 Task: Find connections with filter location Nuevitas with filter topic #healthy with filter profile language French with filter current company John Deere with filter school OP Jindal University with filter industry Engines and Power Transmission Equipment Manufacturing with filter service category SupportTechnical Writing with filter keywords title Program Manager
Action: Mouse moved to (573, 83)
Screenshot: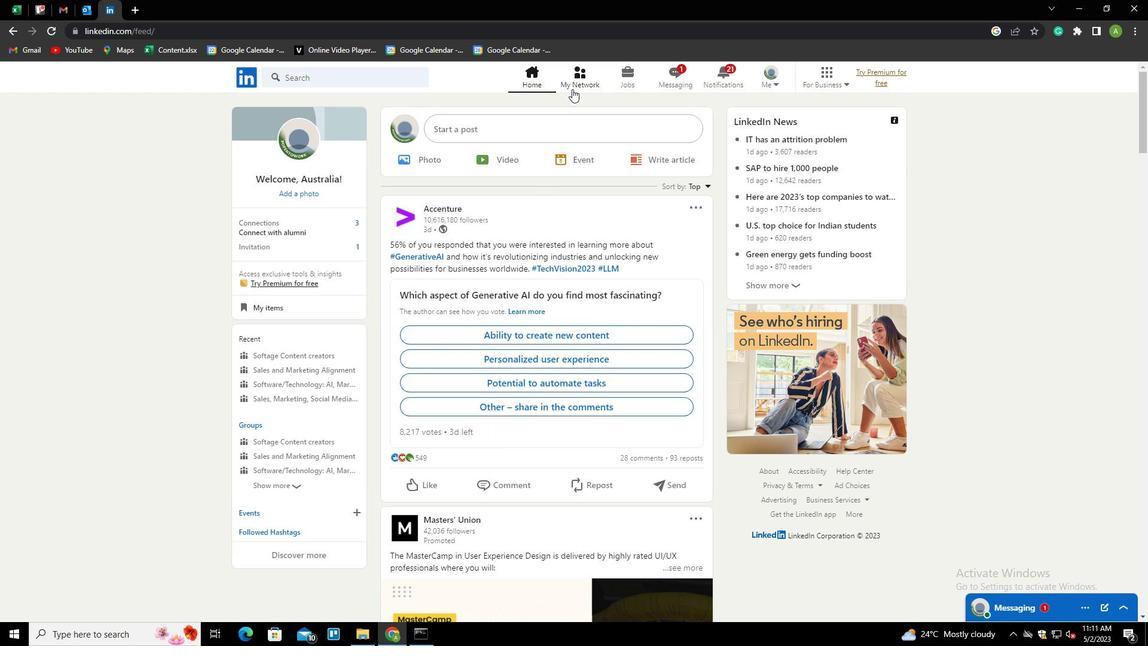 
Action: Mouse pressed left at (573, 83)
Screenshot: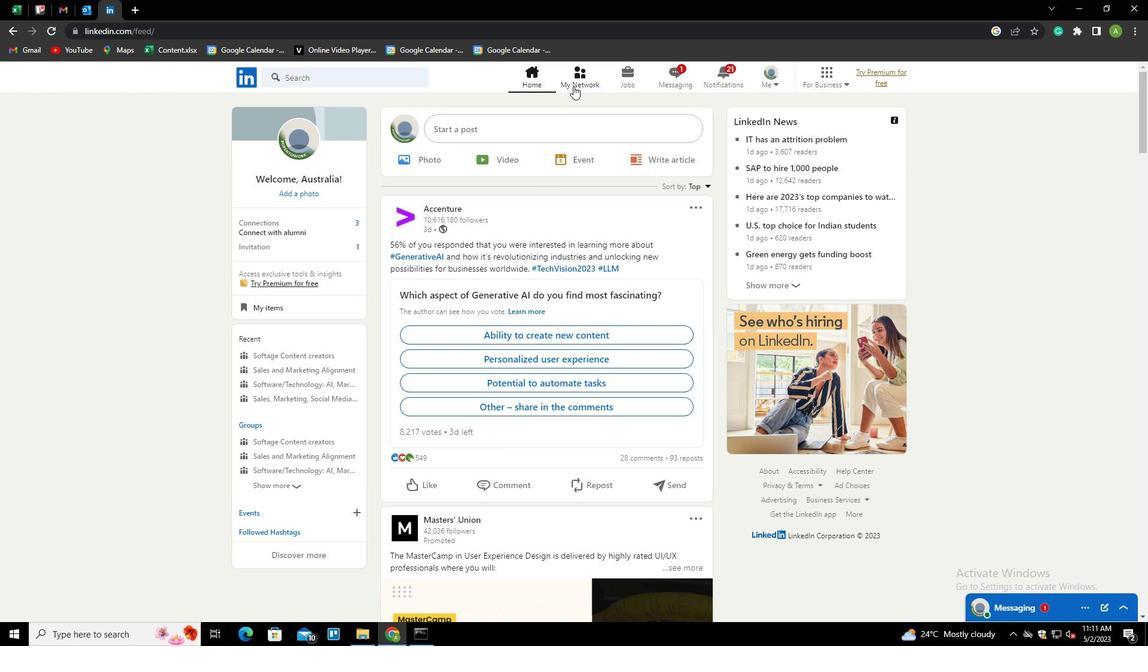 
Action: Mouse moved to (329, 139)
Screenshot: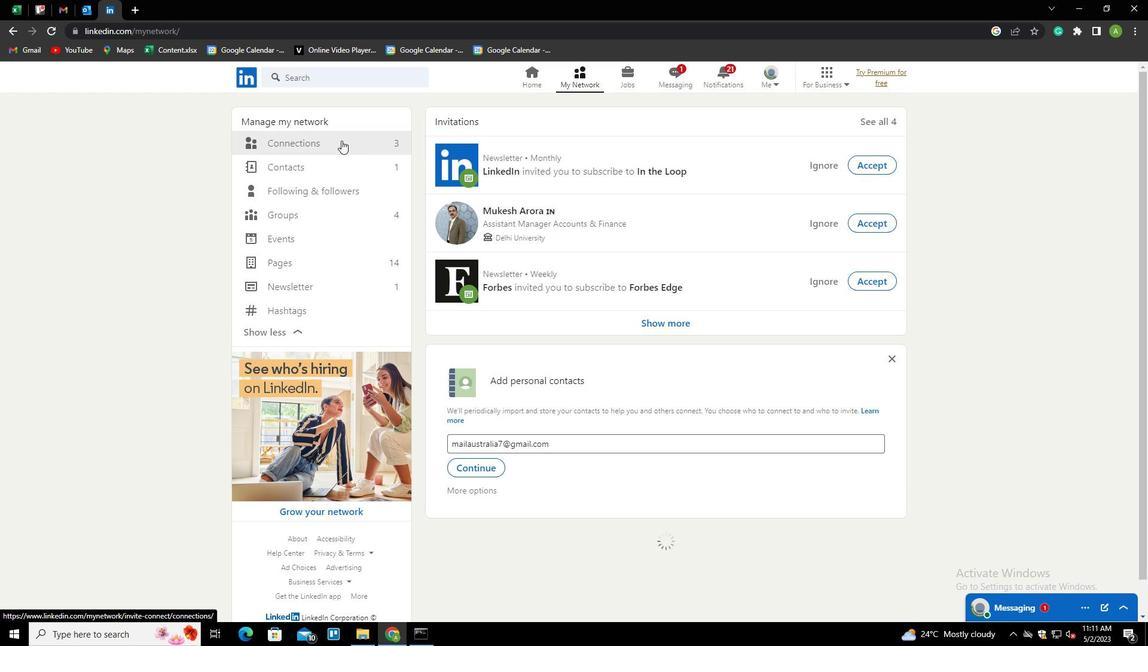 
Action: Mouse pressed left at (329, 139)
Screenshot: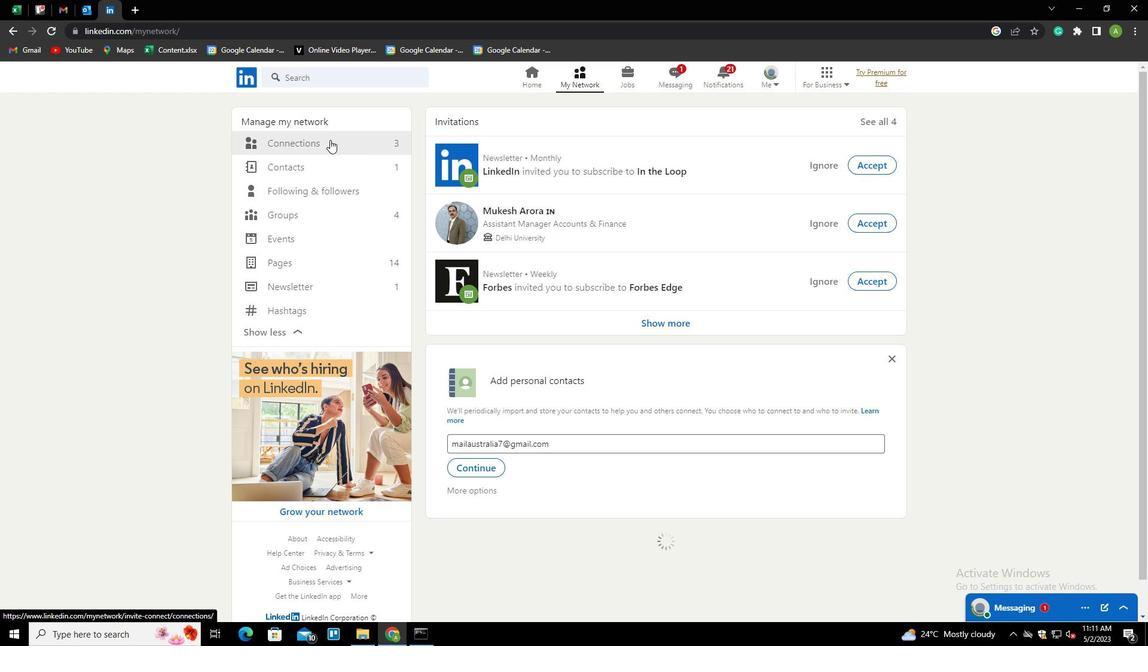 
Action: Mouse moved to (661, 141)
Screenshot: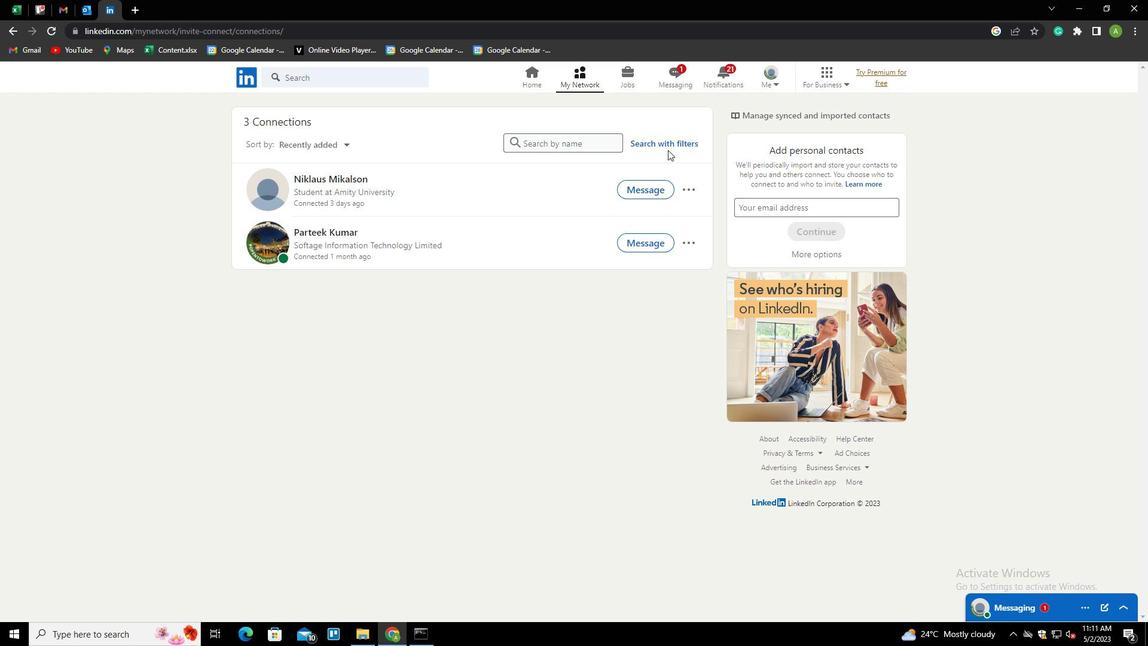 
Action: Mouse pressed left at (661, 141)
Screenshot: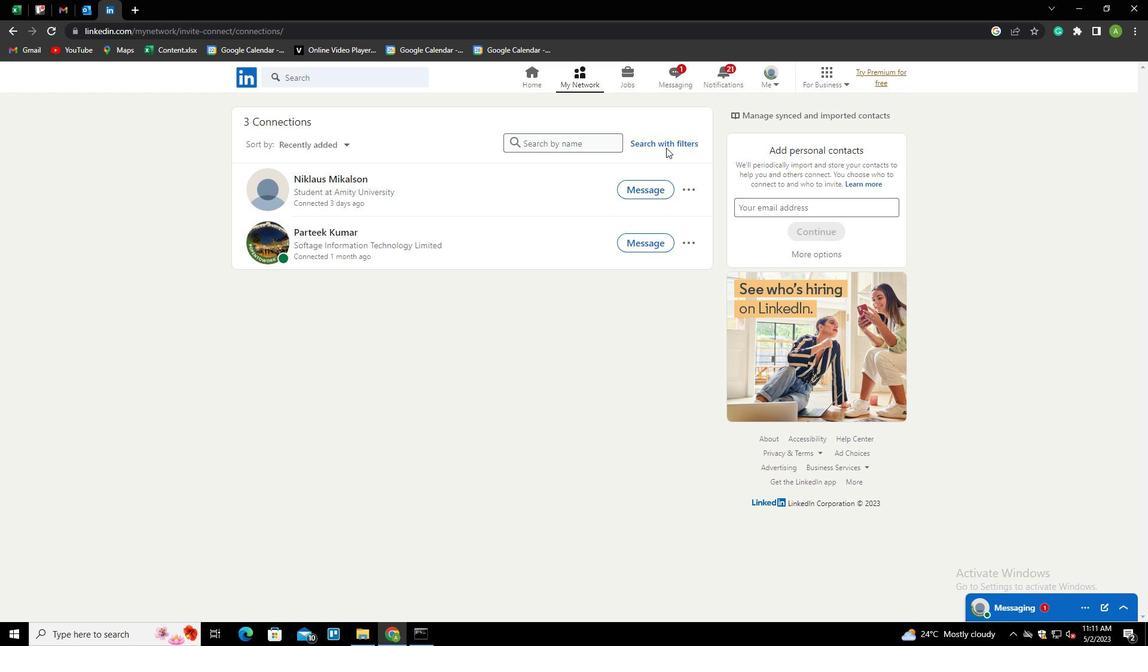 
Action: Mouse moved to (609, 108)
Screenshot: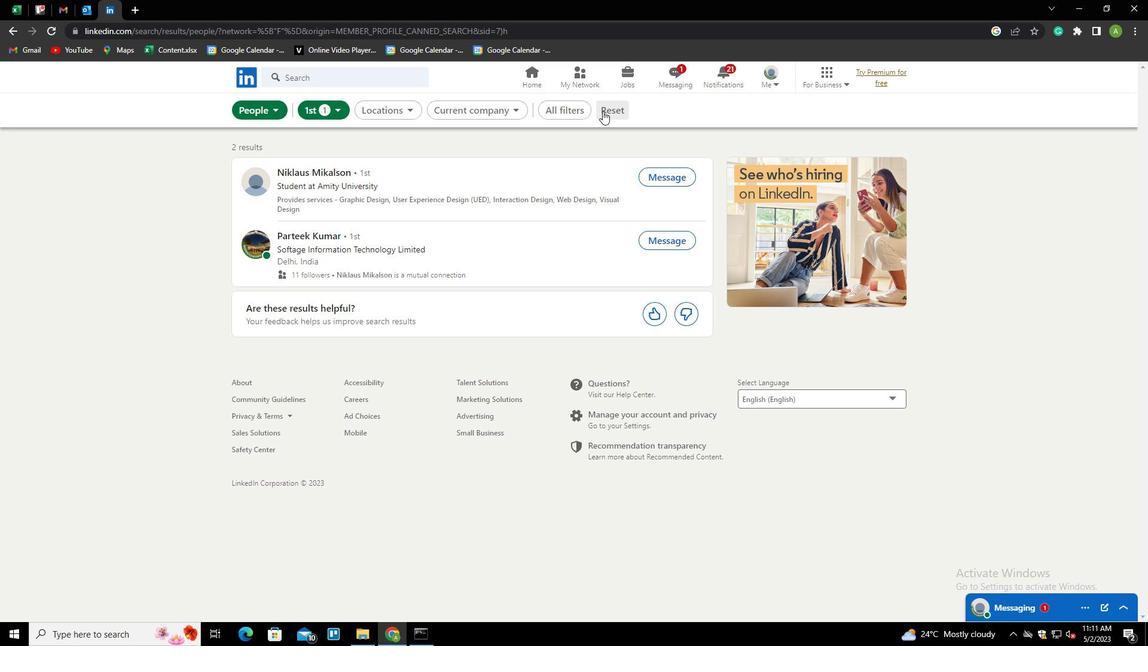 
Action: Mouse pressed left at (609, 108)
Screenshot: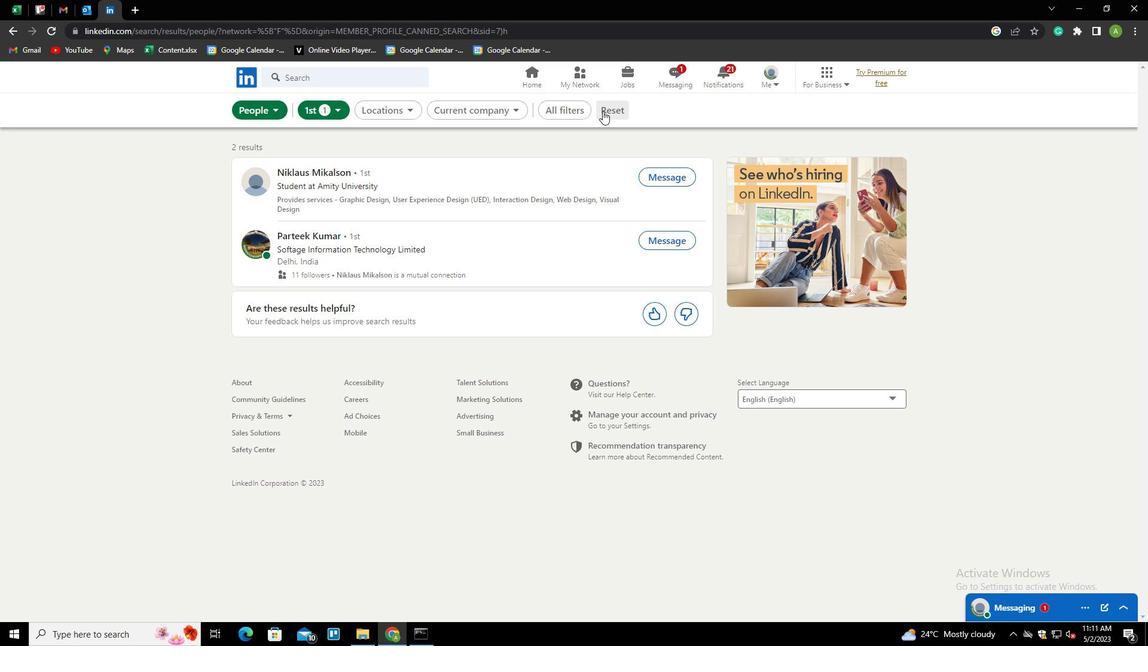 
Action: Mouse moved to (594, 113)
Screenshot: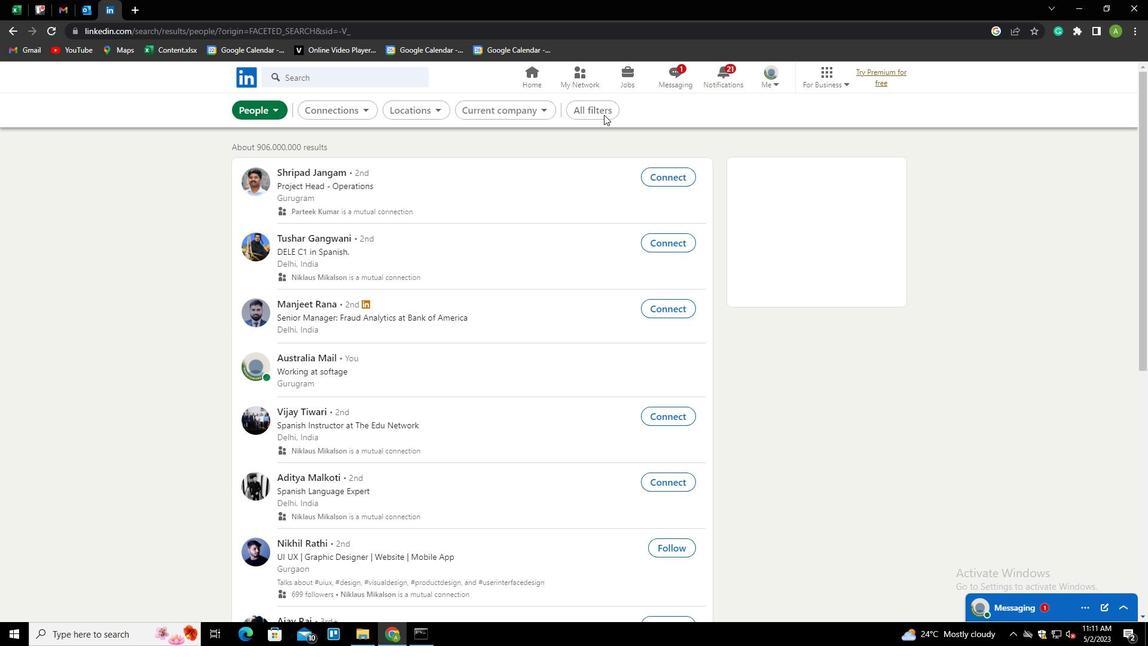 
Action: Mouse pressed left at (594, 113)
Screenshot: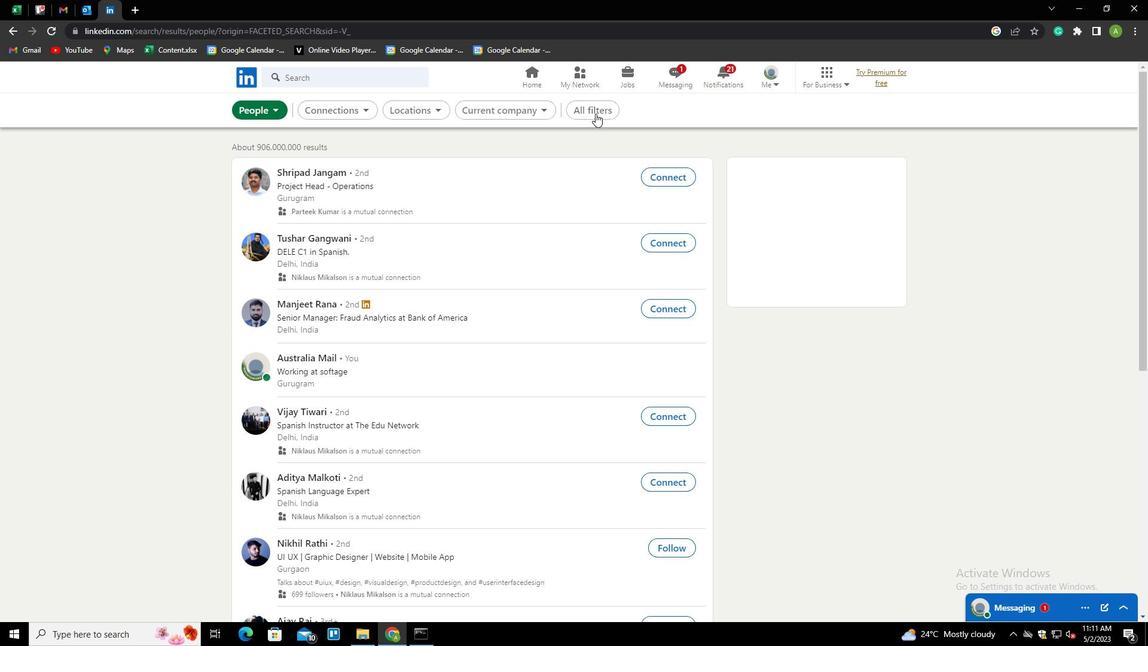 
Action: Mouse moved to (884, 343)
Screenshot: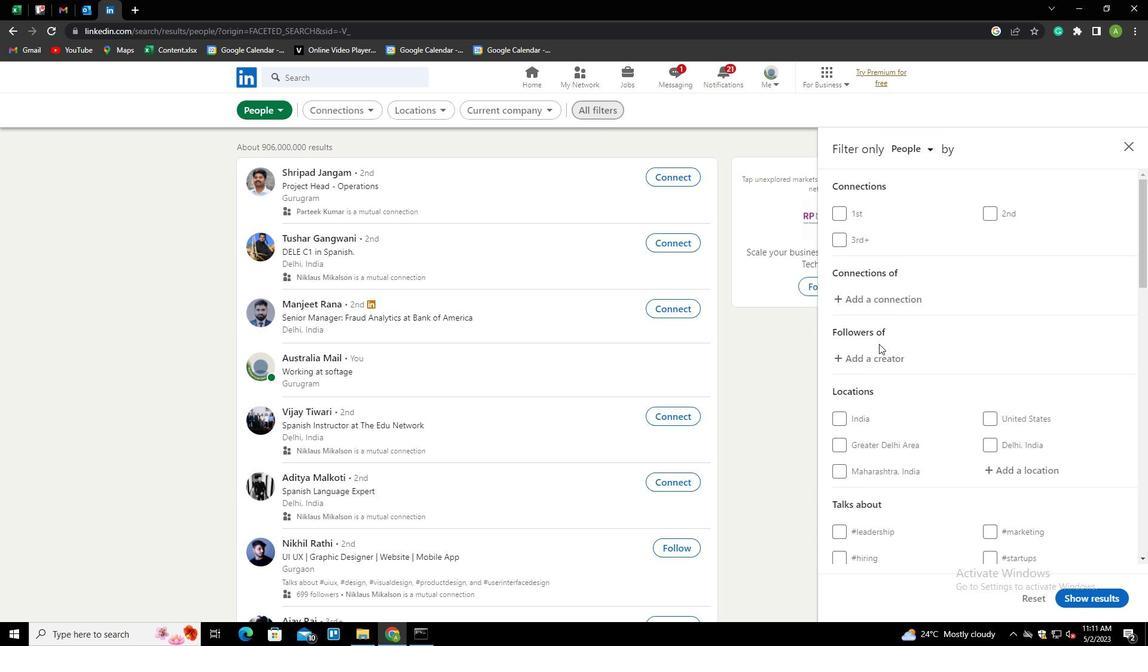 
Action: Mouse scrolled (884, 343) with delta (0, 0)
Screenshot: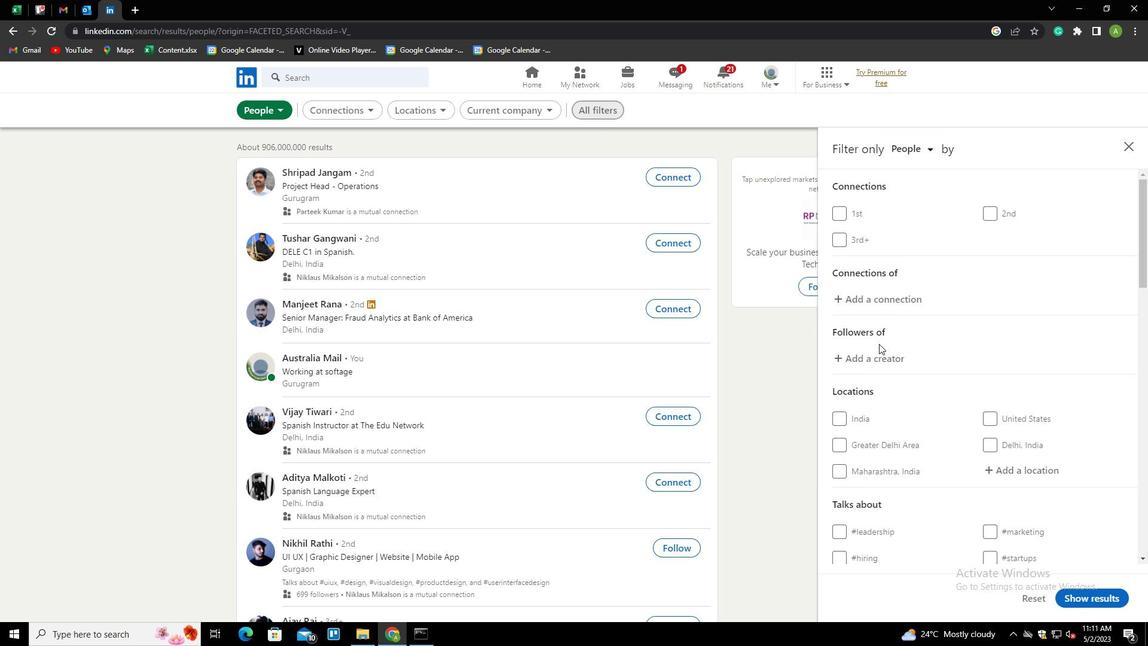 
Action: Mouse scrolled (884, 343) with delta (0, 0)
Screenshot: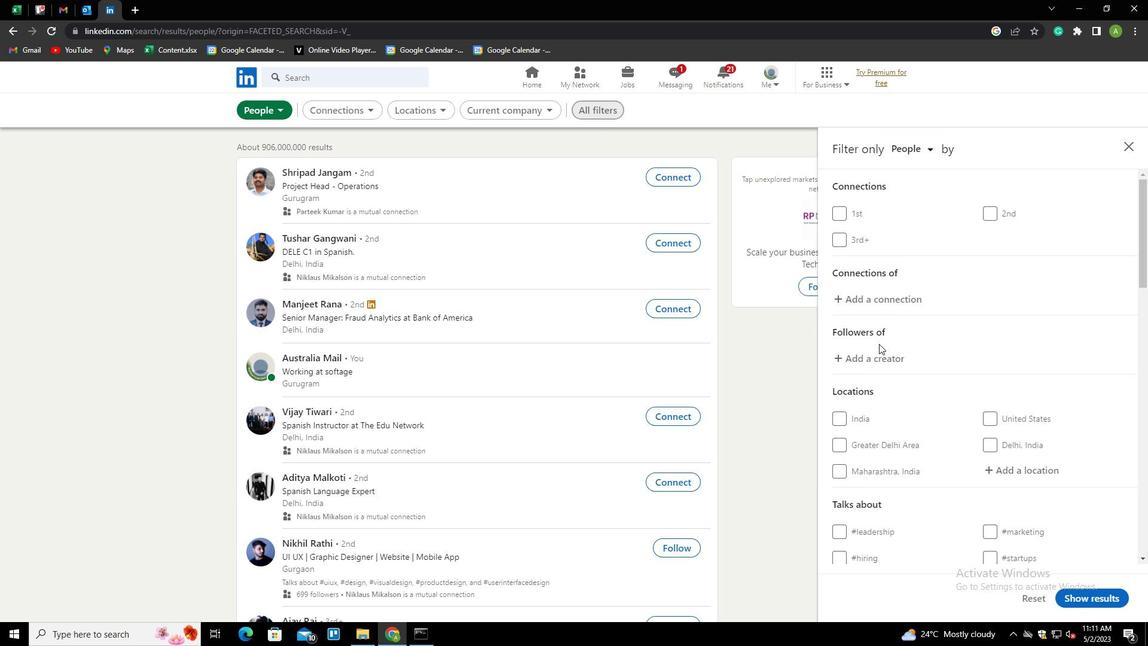 
Action: Mouse moved to (993, 351)
Screenshot: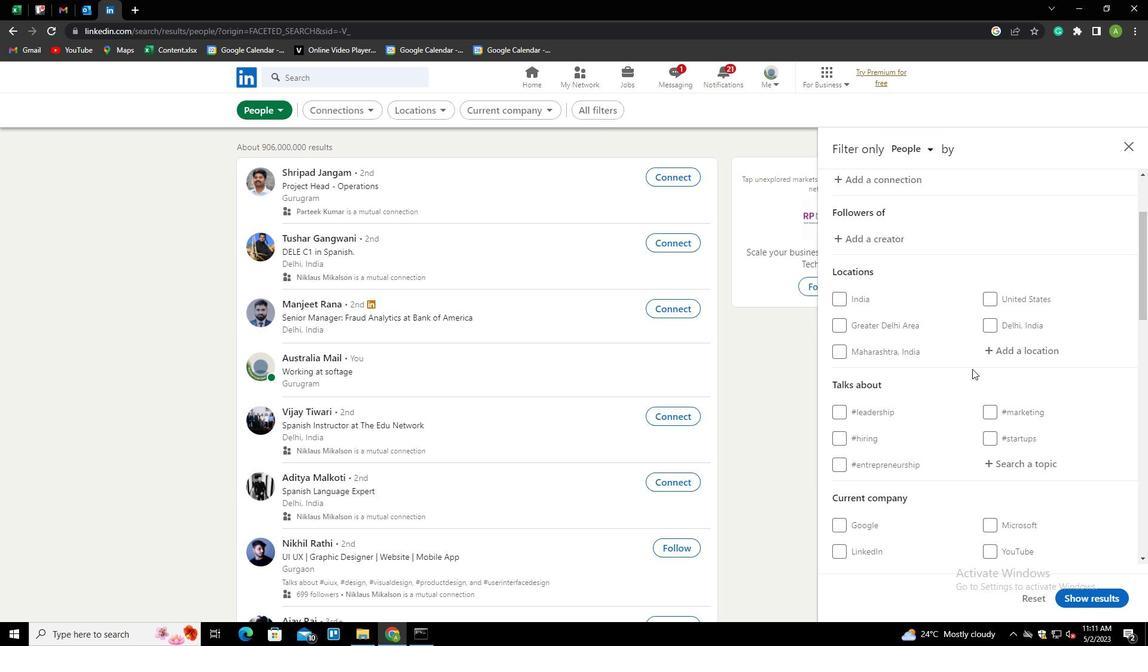 
Action: Mouse pressed left at (993, 351)
Screenshot: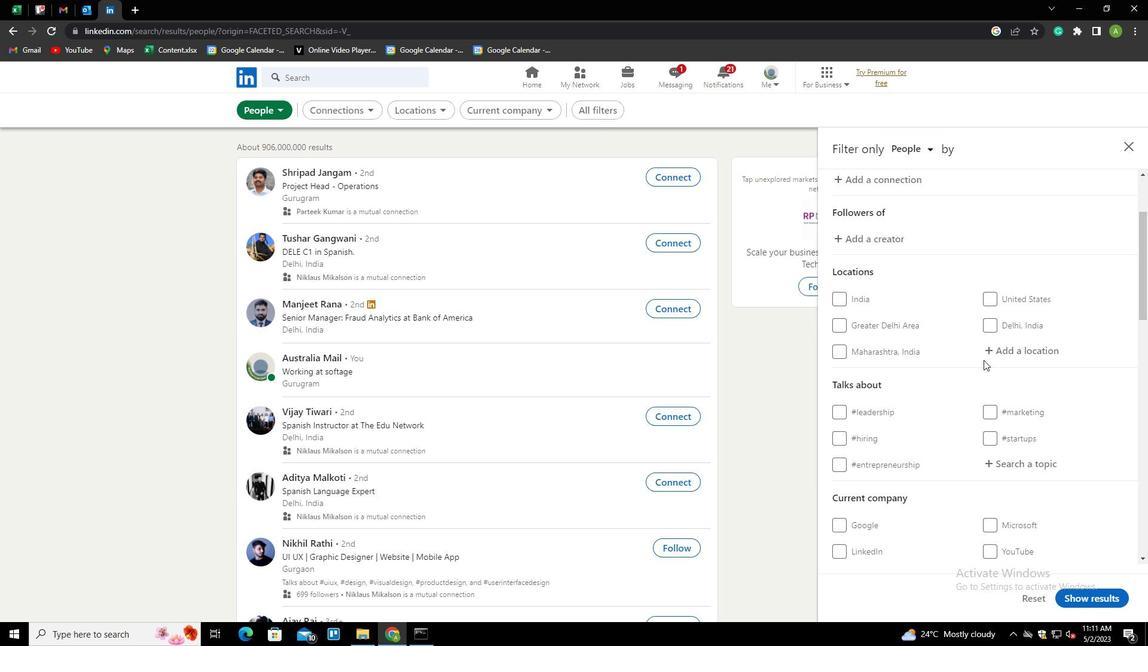 
Action: Mouse moved to (1012, 350)
Screenshot: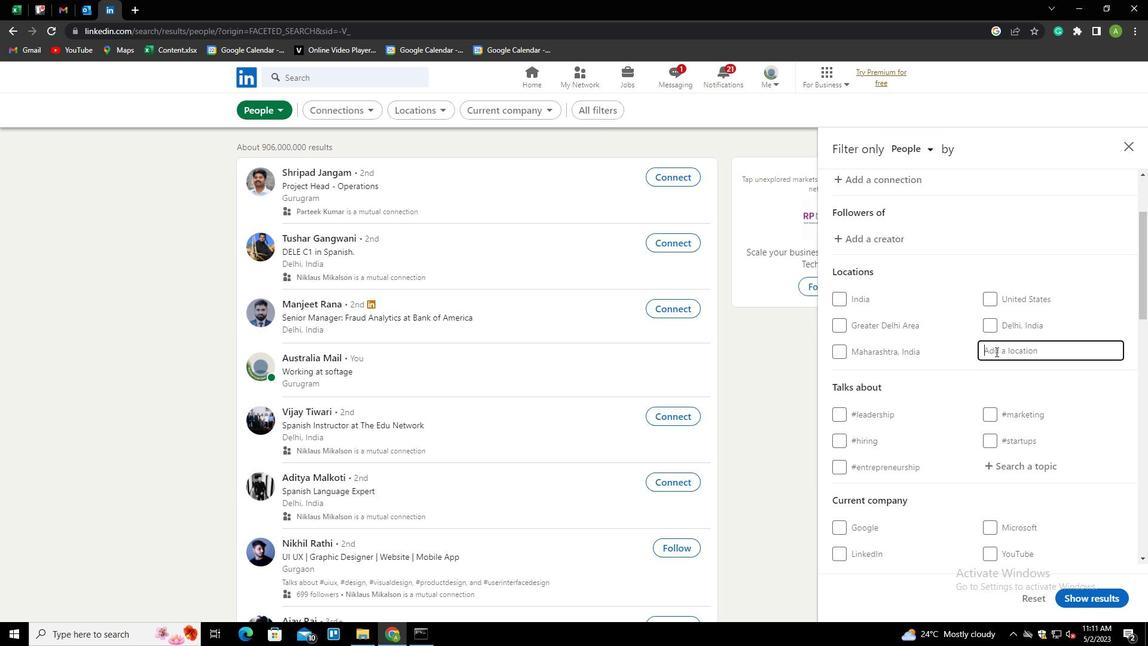 
Action: Mouse pressed left at (1012, 350)
Screenshot: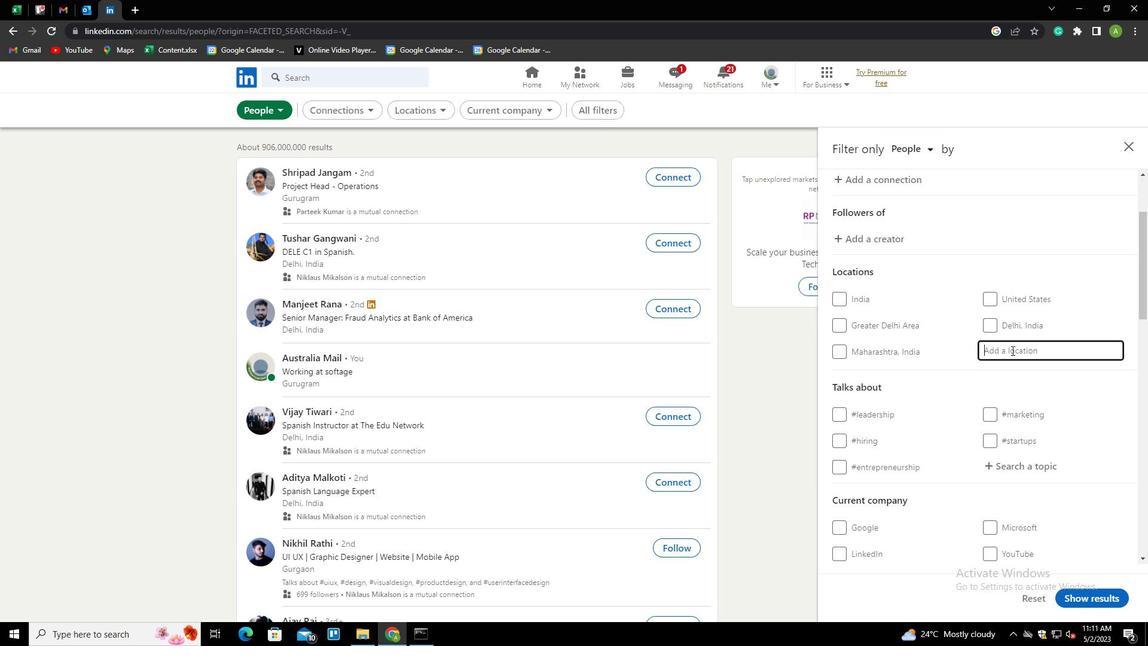 
Action: Key pressed <Key.shift>NUEVITAS<Key.down><Key.enter>
Screenshot: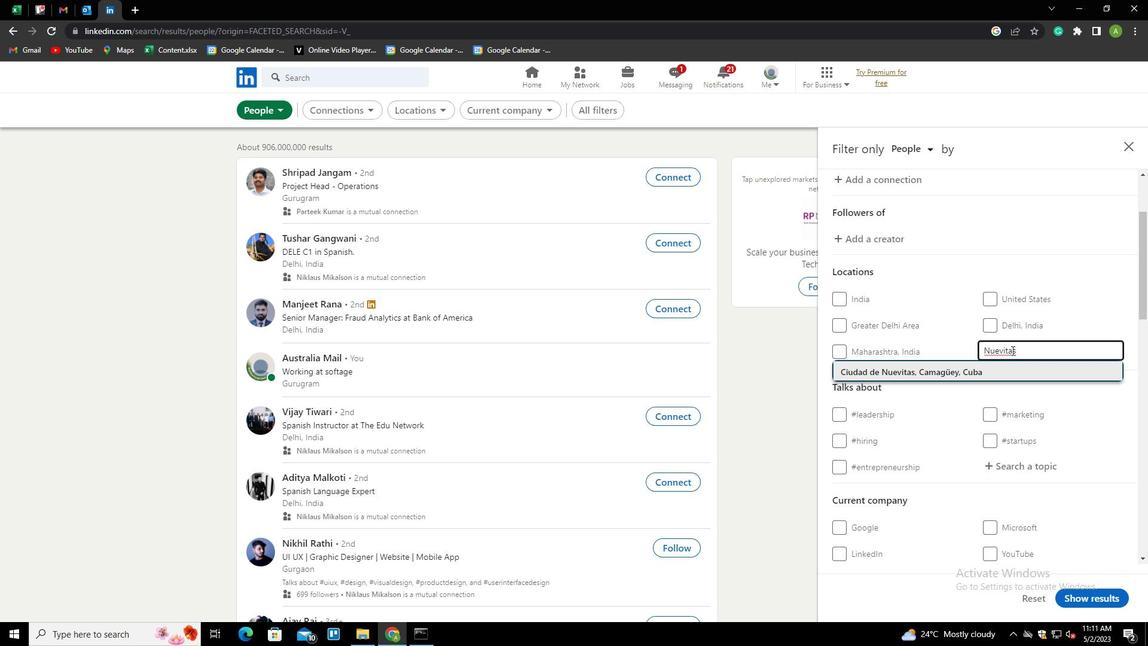 
Action: Mouse scrolled (1012, 349) with delta (0, 0)
Screenshot: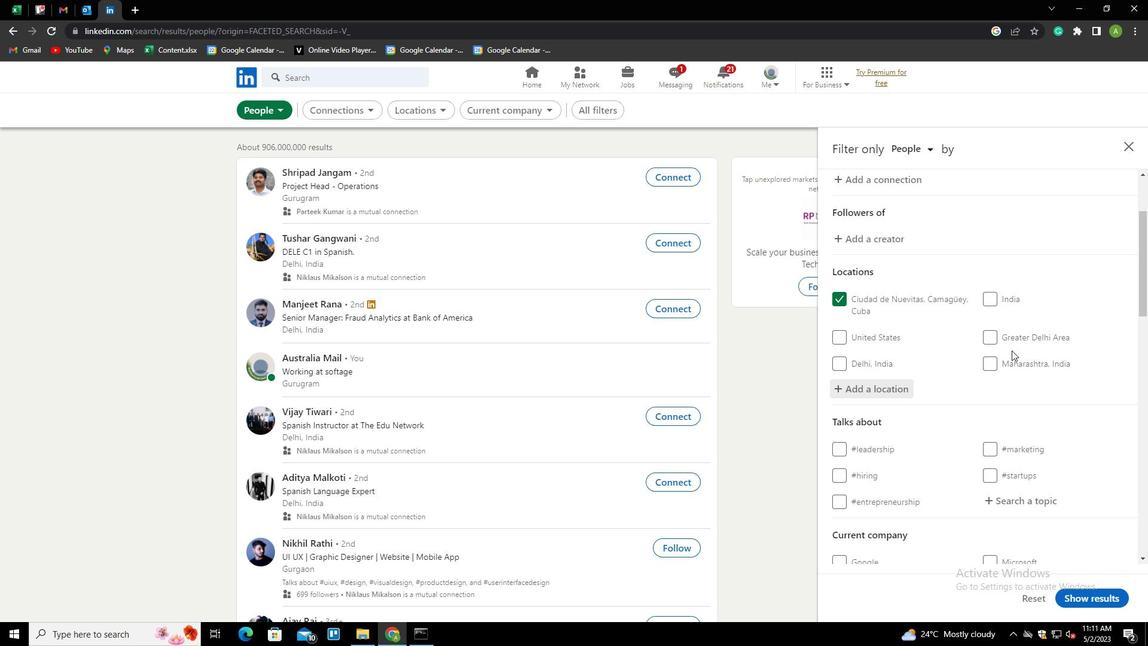 
Action: Mouse scrolled (1012, 349) with delta (0, 0)
Screenshot: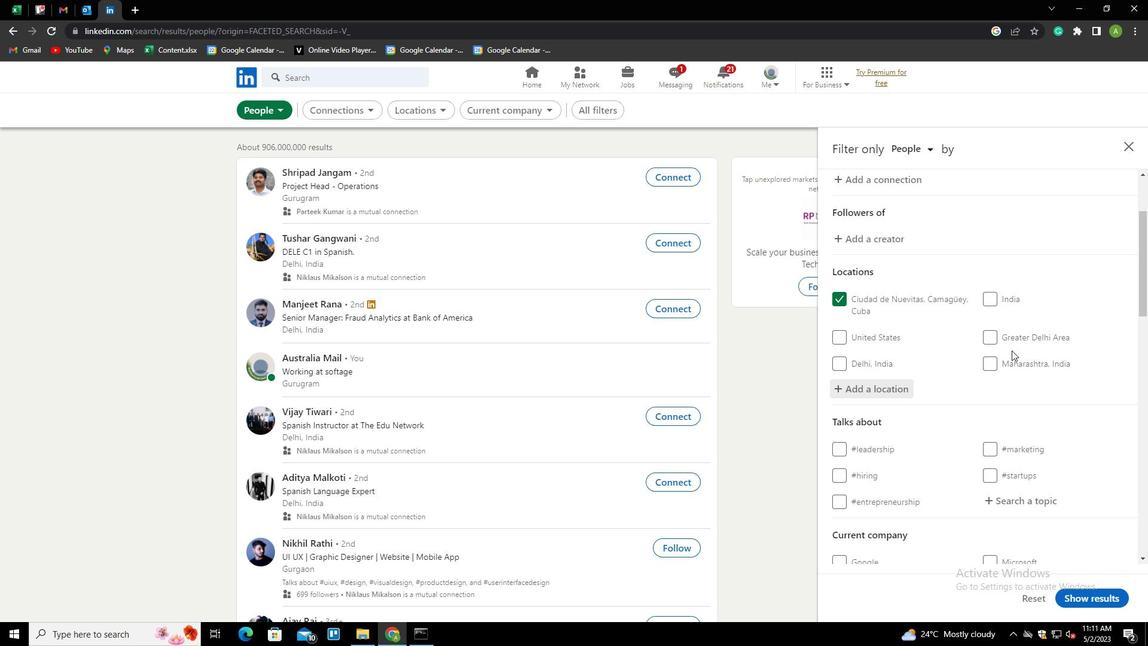 
Action: Mouse moved to (1007, 382)
Screenshot: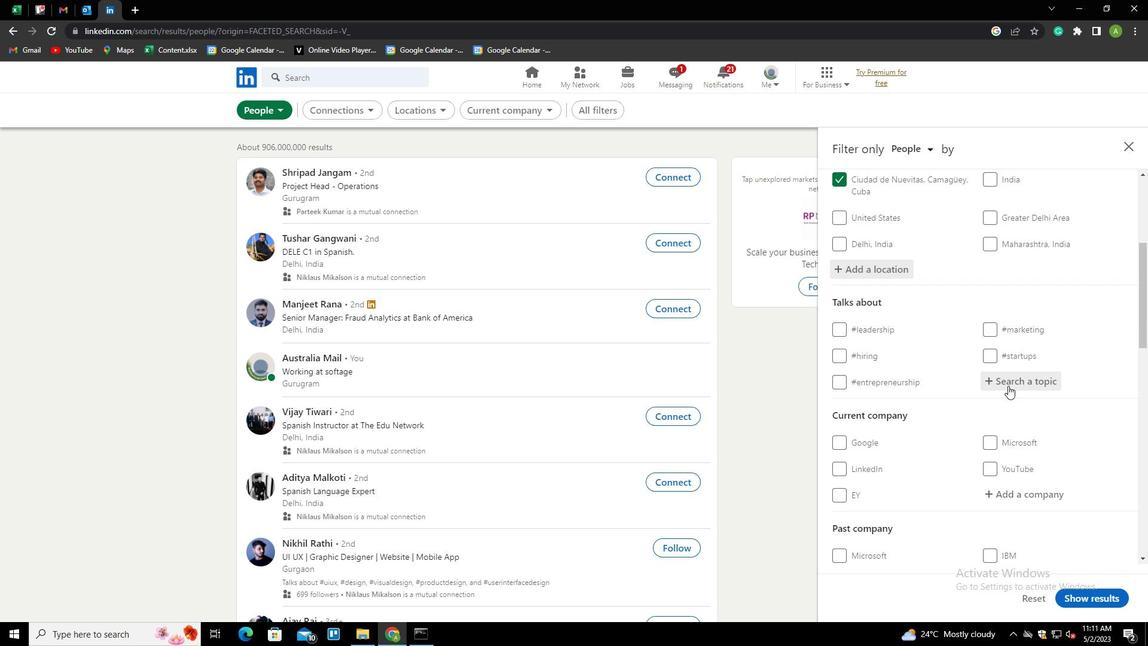 
Action: Mouse pressed left at (1007, 382)
Screenshot: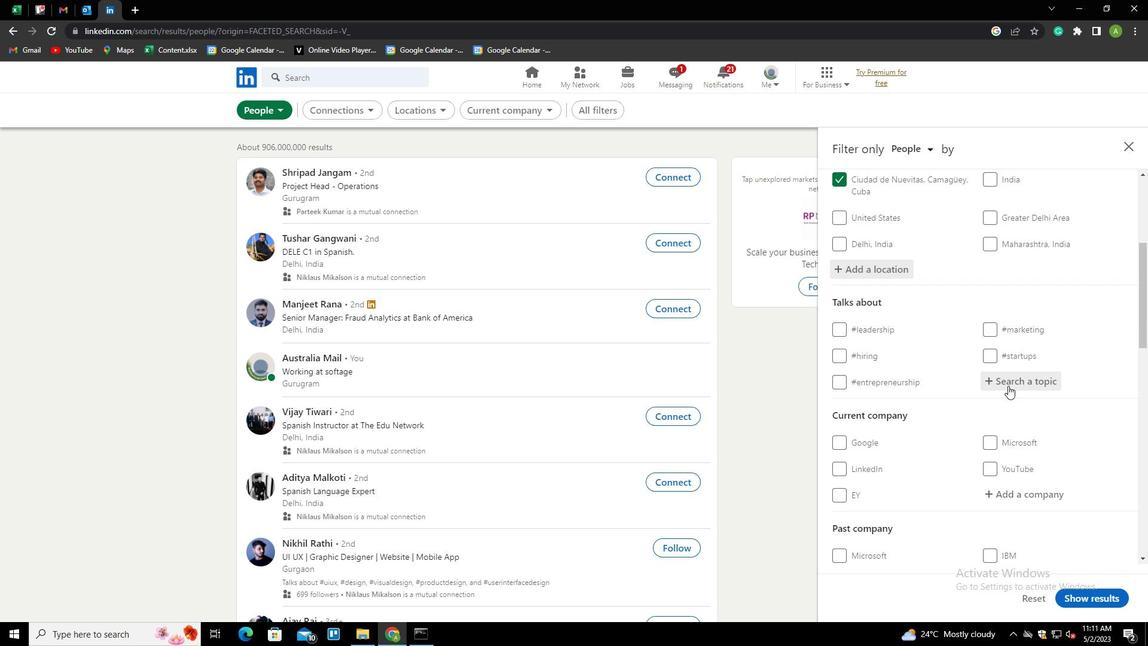 
Action: Mouse moved to (1007, 381)
Screenshot: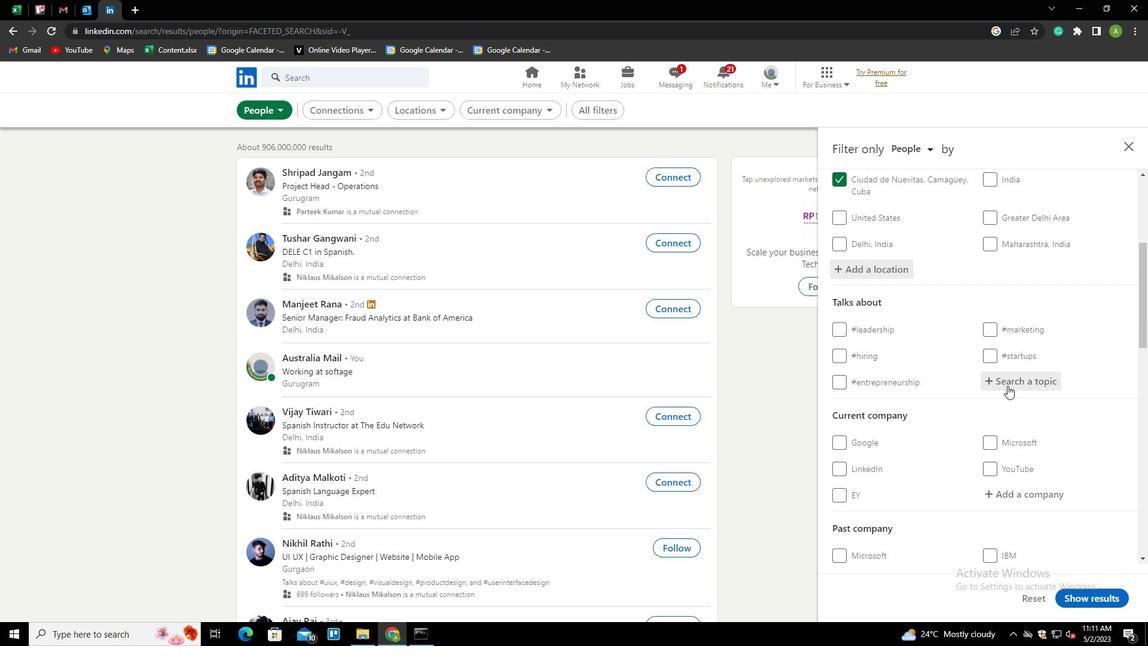 
Action: Key pressed HEALTHY<Key.down><Key.down><Key.down><Key.enter>
Screenshot: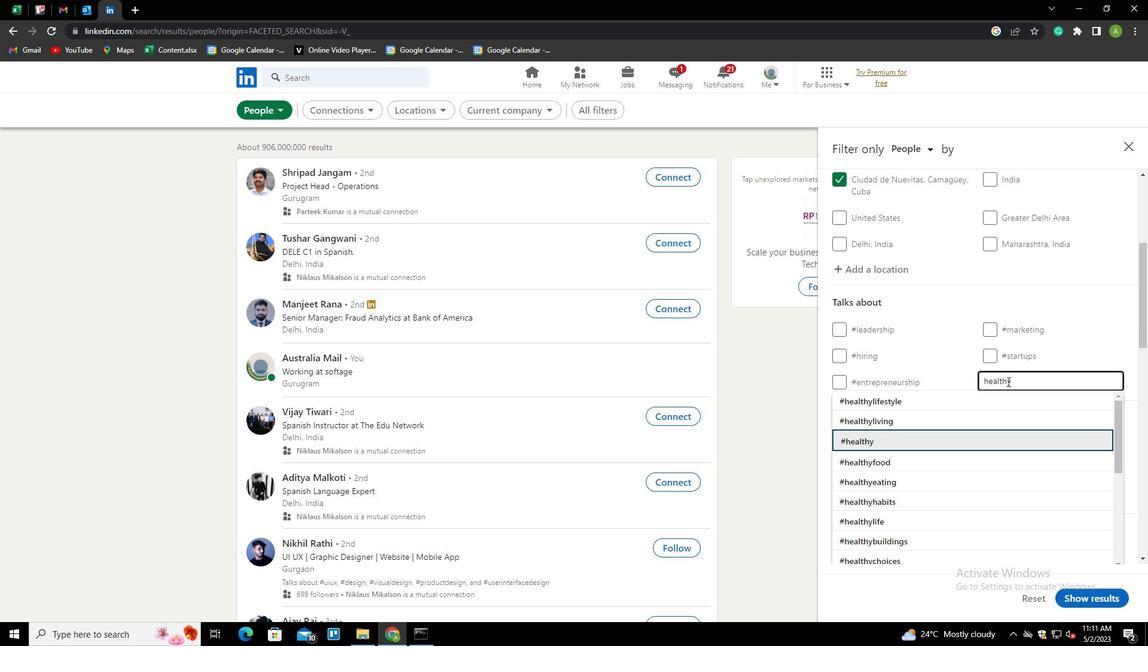 
Action: Mouse scrolled (1007, 381) with delta (0, 0)
Screenshot: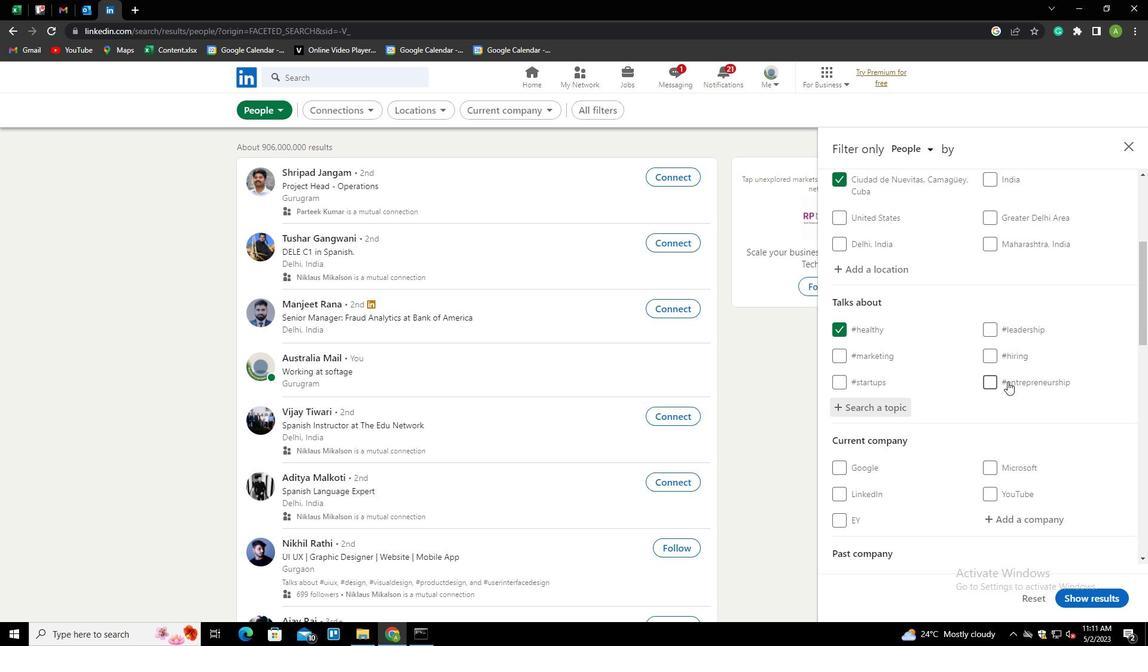 
Action: Mouse scrolled (1007, 381) with delta (0, 0)
Screenshot: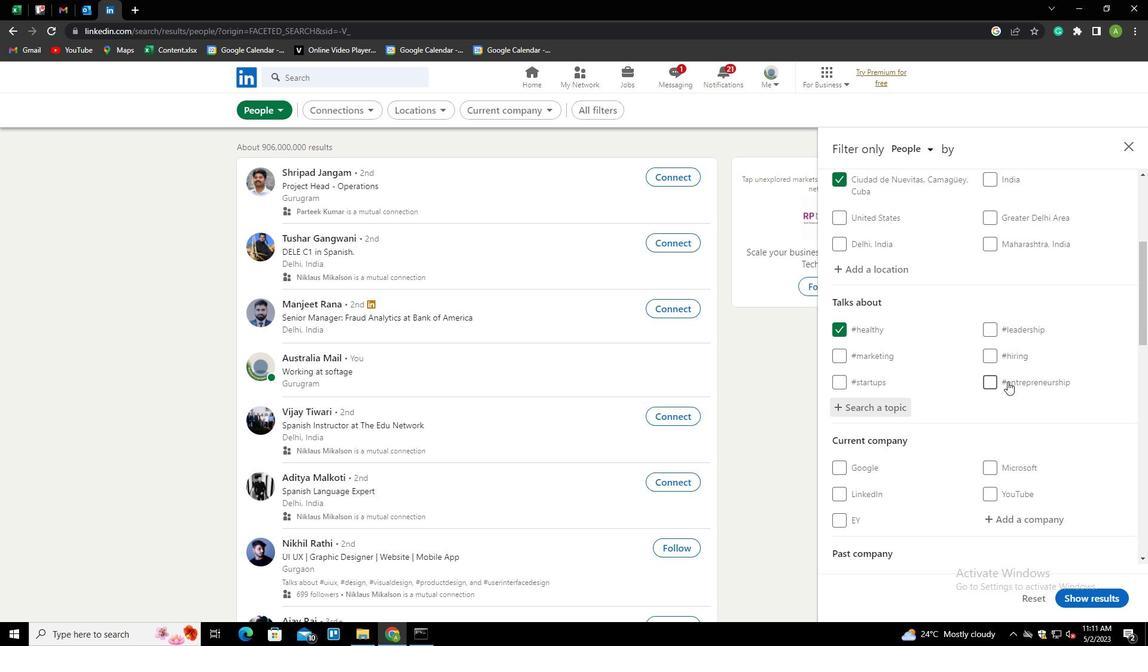 
Action: Mouse scrolled (1007, 381) with delta (0, 0)
Screenshot: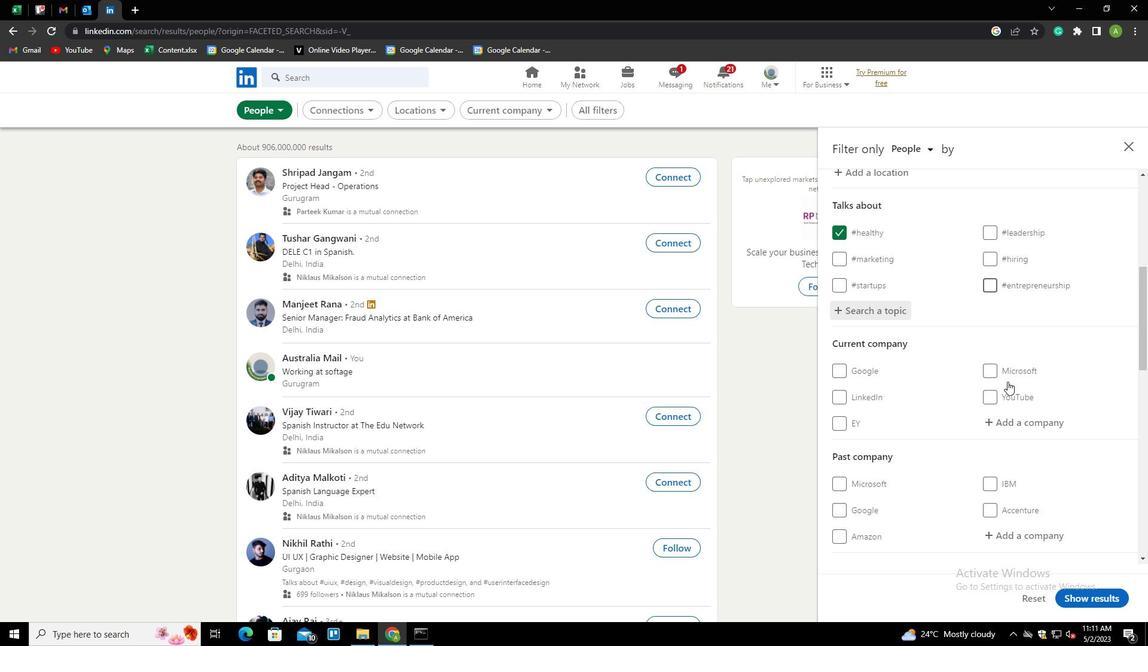 
Action: Mouse scrolled (1007, 381) with delta (0, 0)
Screenshot: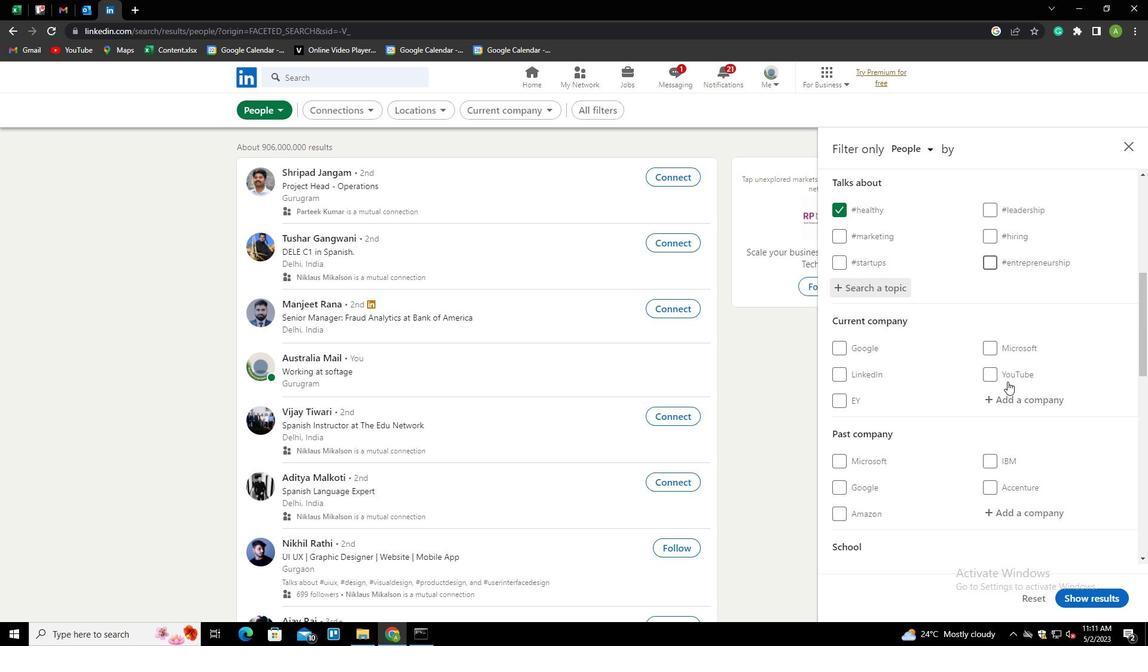 
Action: Mouse scrolled (1007, 381) with delta (0, 0)
Screenshot: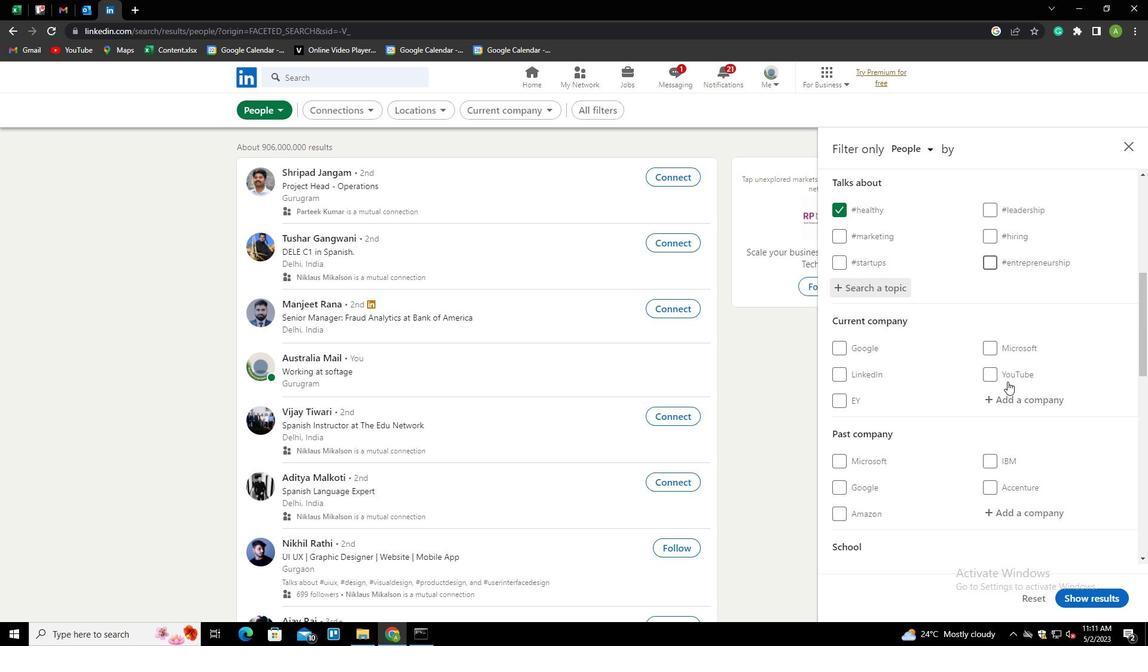 
Action: Mouse scrolled (1007, 381) with delta (0, 0)
Screenshot: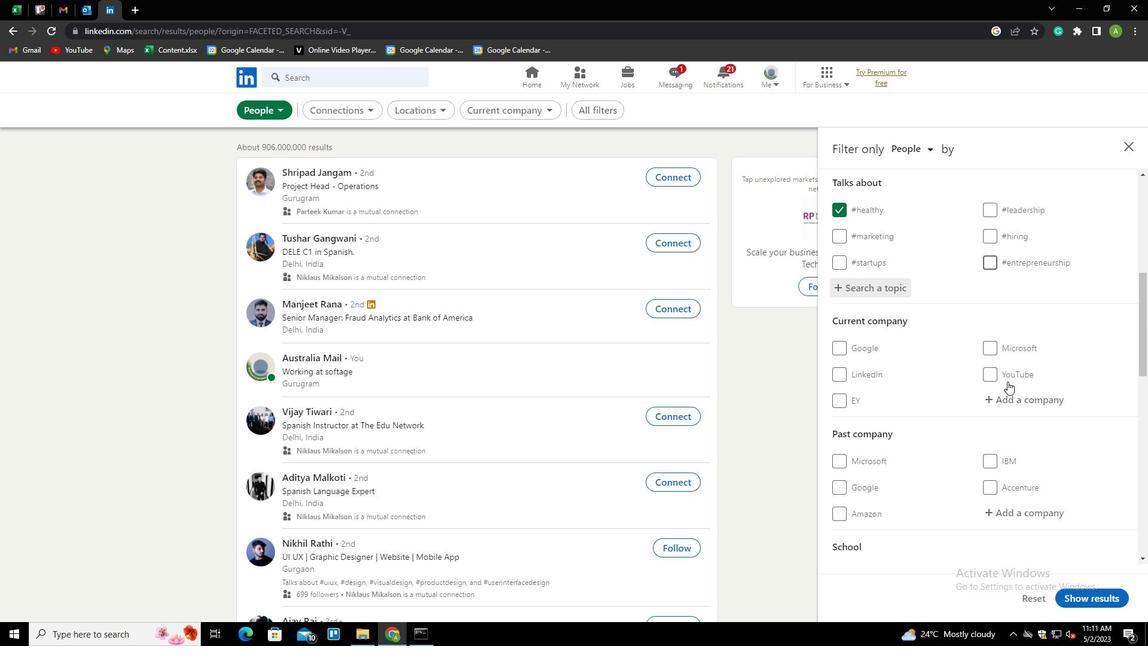 
Action: Mouse scrolled (1007, 381) with delta (0, 0)
Screenshot: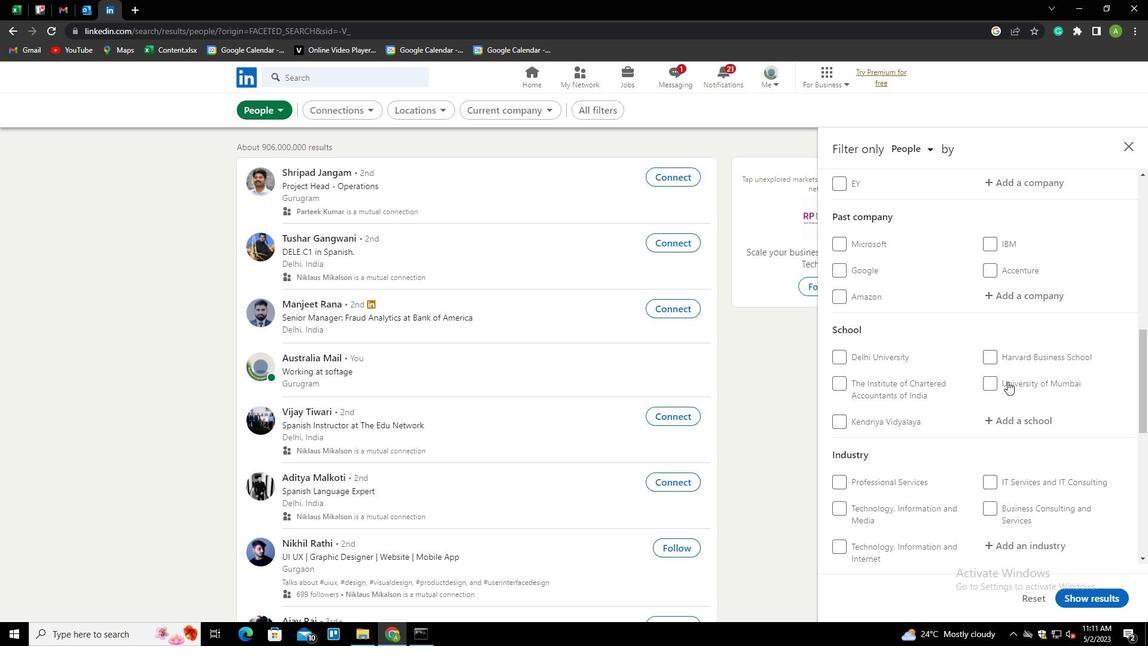 
Action: Mouse scrolled (1007, 381) with delta (0, 0)
Screenshot: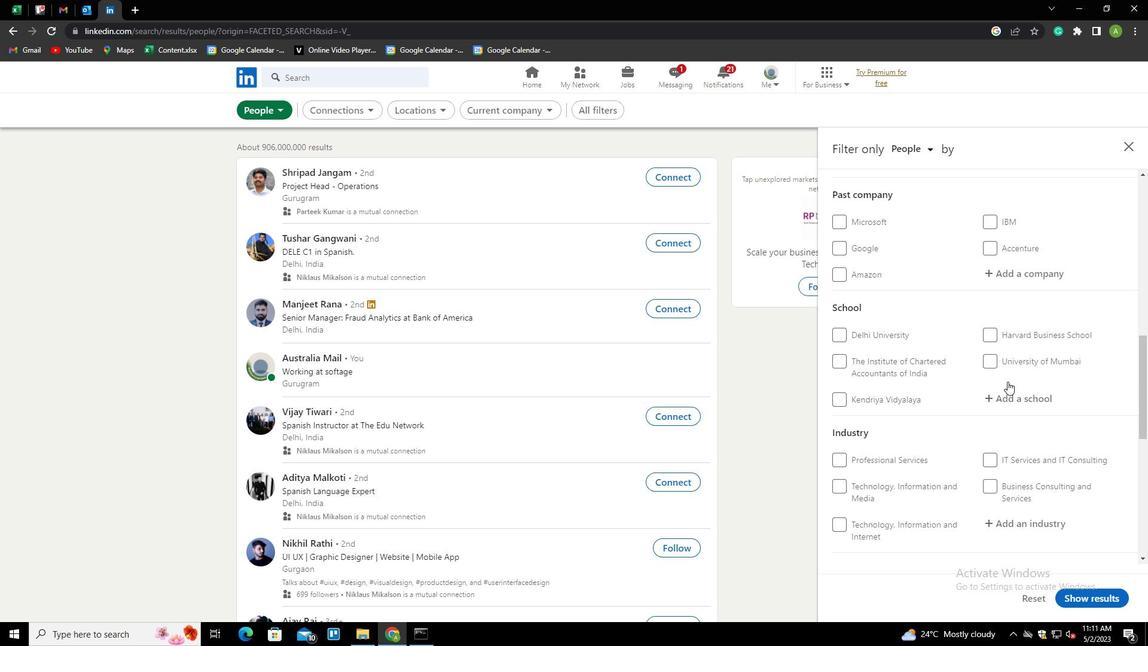 
Action: Mouse scrolled (1007, 381) with delta (0, 0)
Screenshot: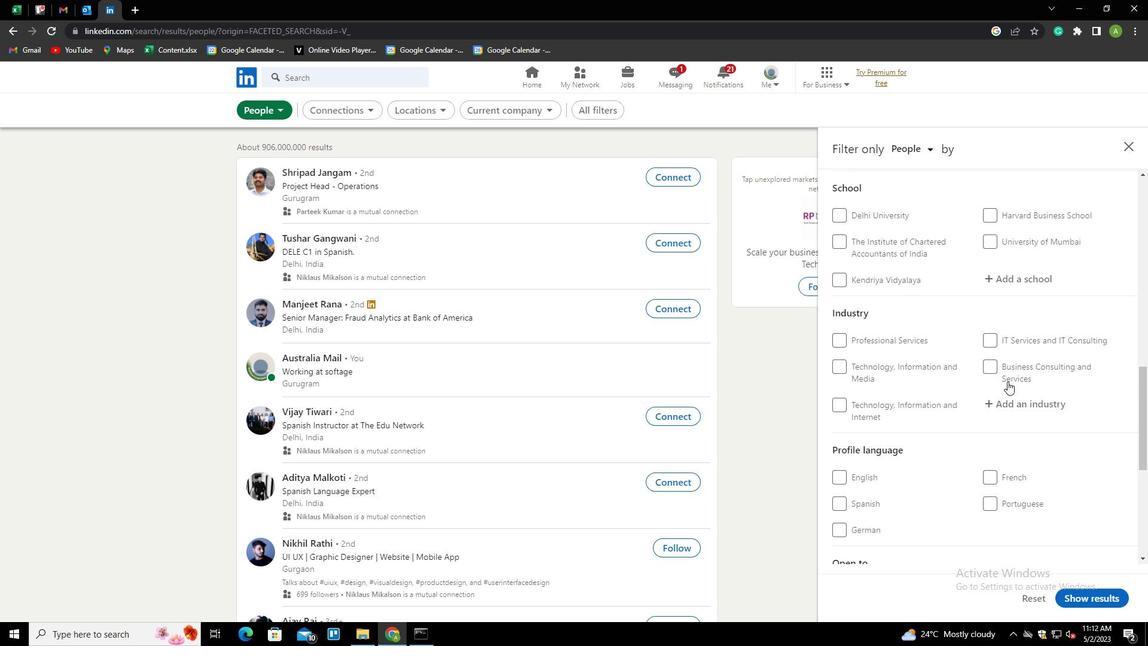 
Action: Mouse moved to (994, 418)
Screenshot: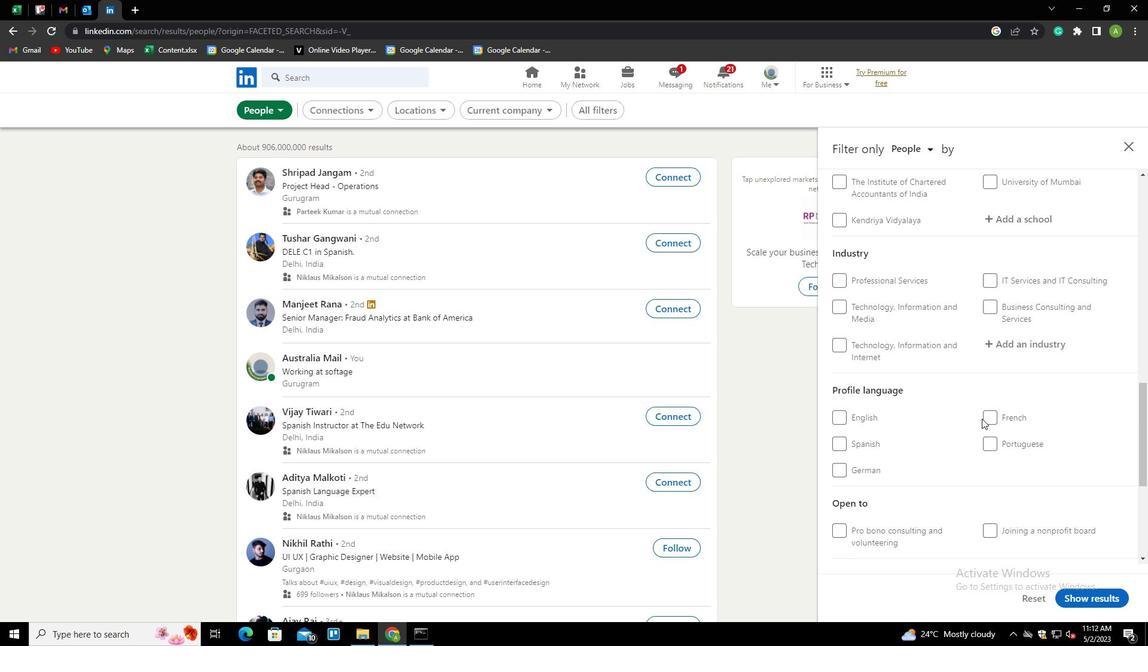 
Action: Mouse pressed left at (994, 418)
Screenshot: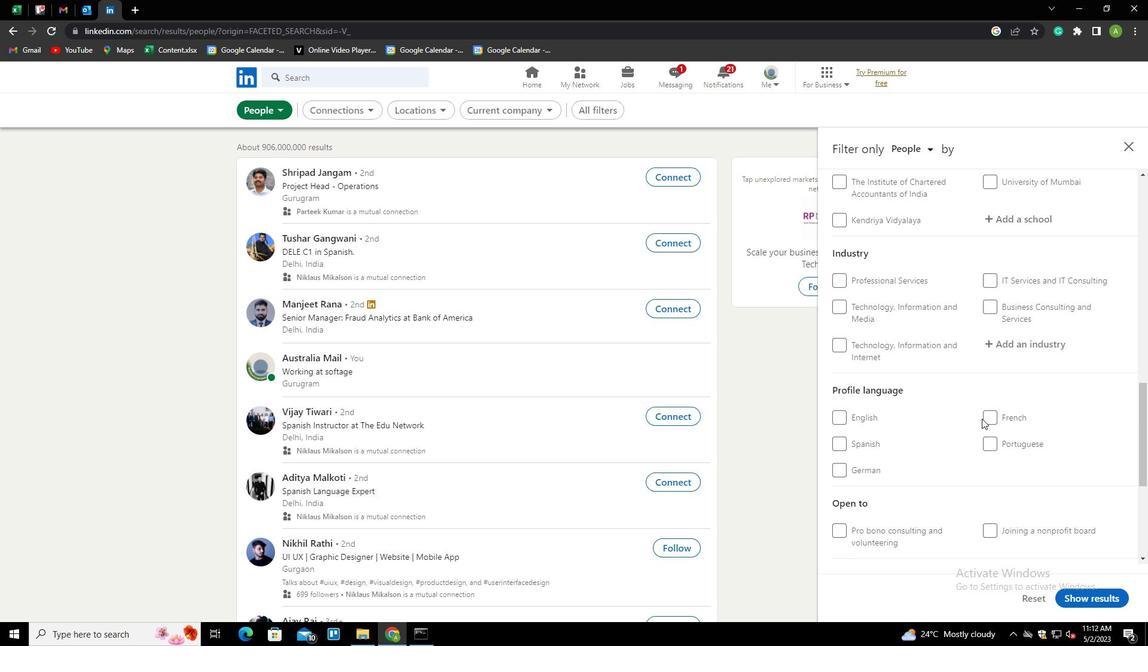 
Action: Mouse moved to (1070, 403)
Screenshot: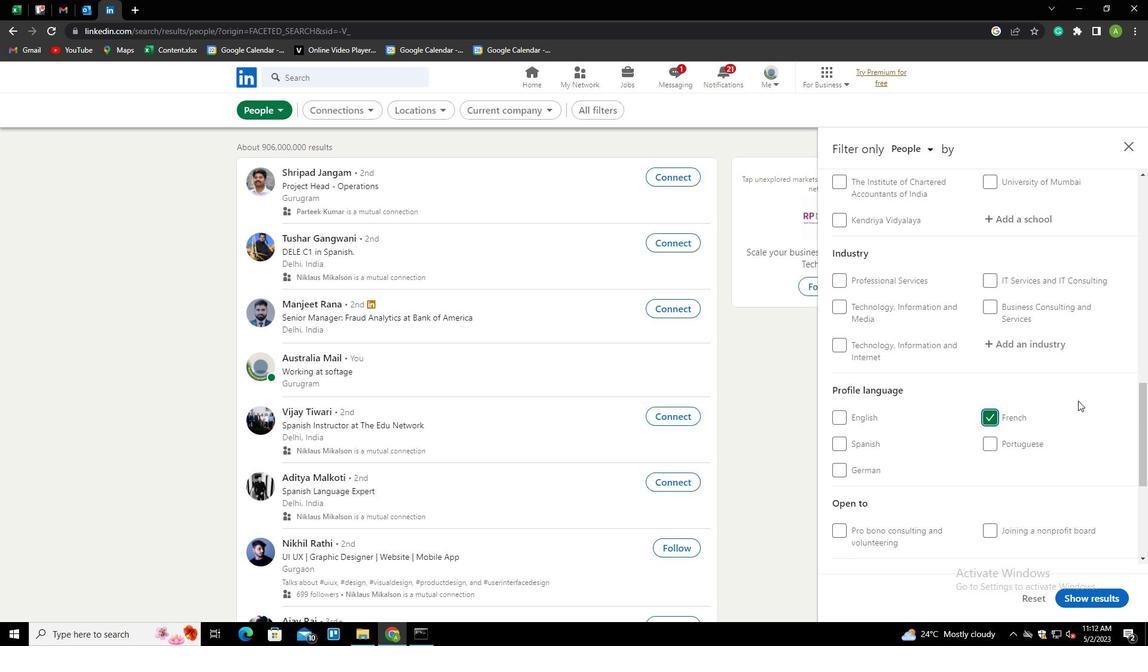 
Action: Mouse scrolled (1070, 403) with delta (0, 0)
Screenshot: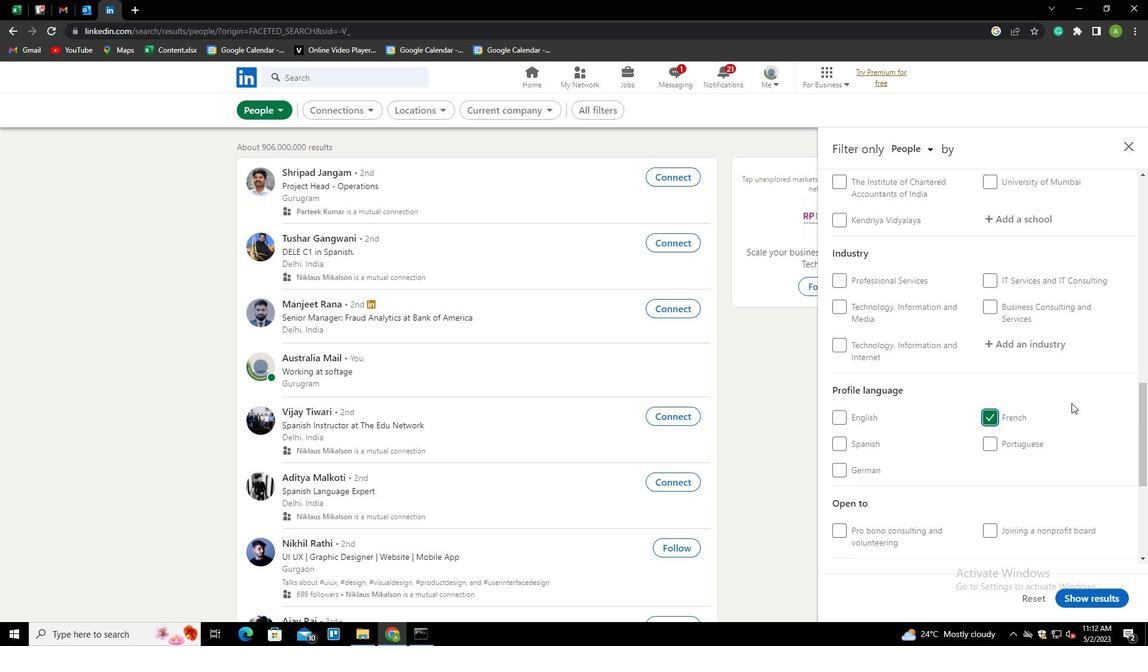 
Action: Mouse scrolled (1070, 403) with delta (0, 0)
Screenshot: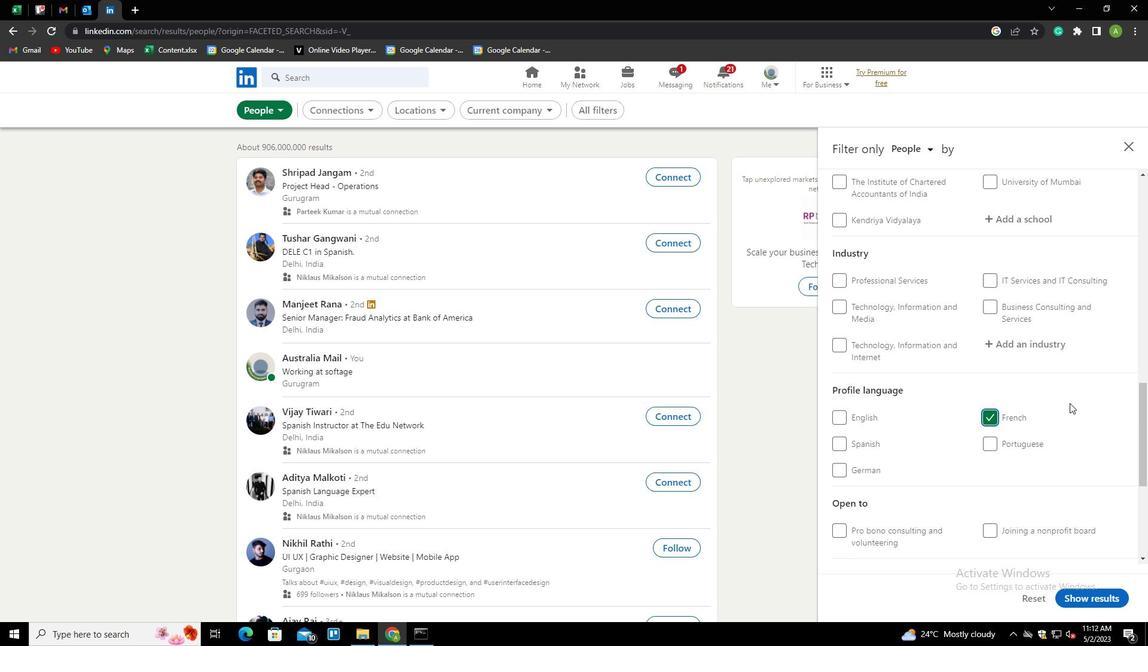 
Action: Mouse scrolled (1070, 403) with delta (0, 0)
Screenshot: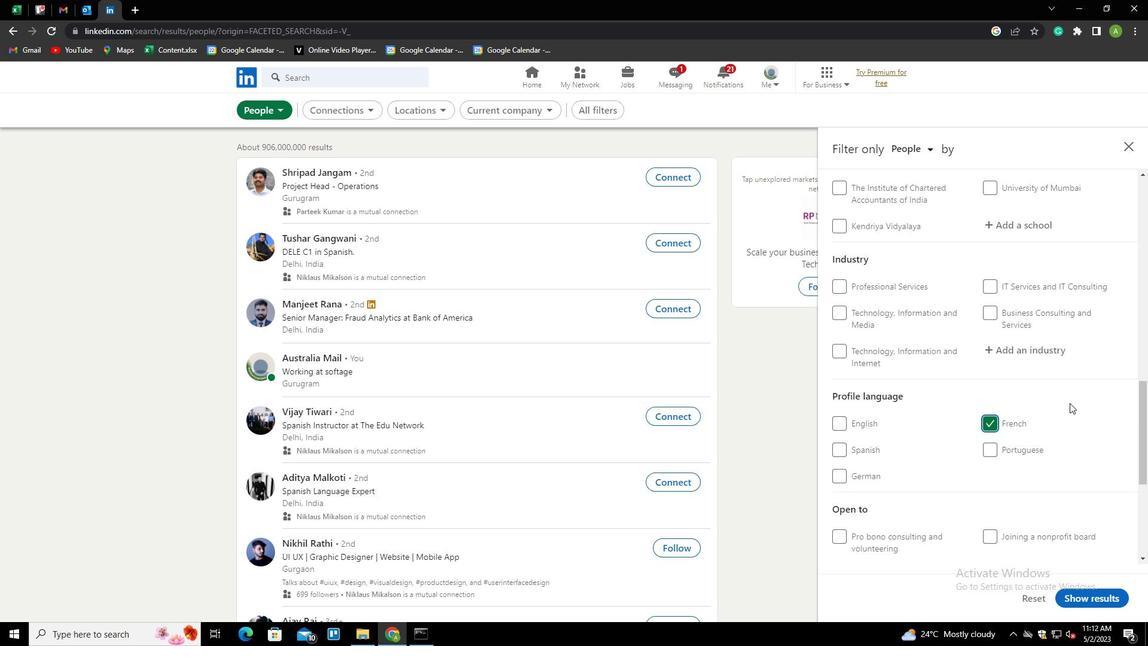 
Action: Mouse scrolled (1070, 403) with delta (0, 0)
Screenshot: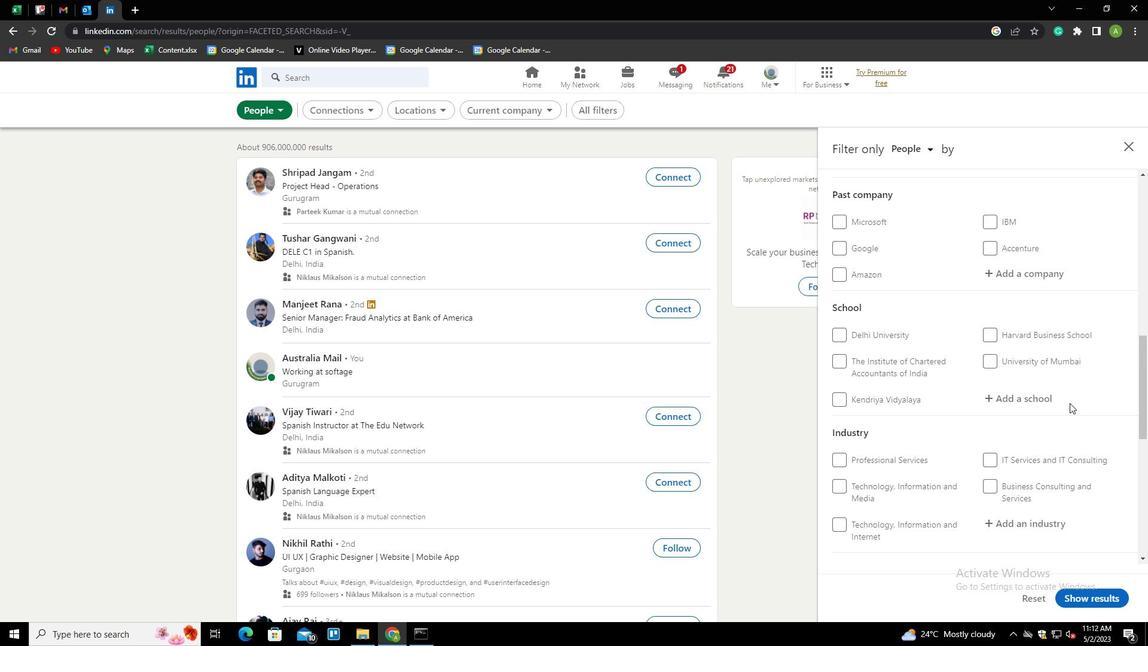 
Action: Mouse scrolled (1070, 403) with delta (0, 0)
Screenshot: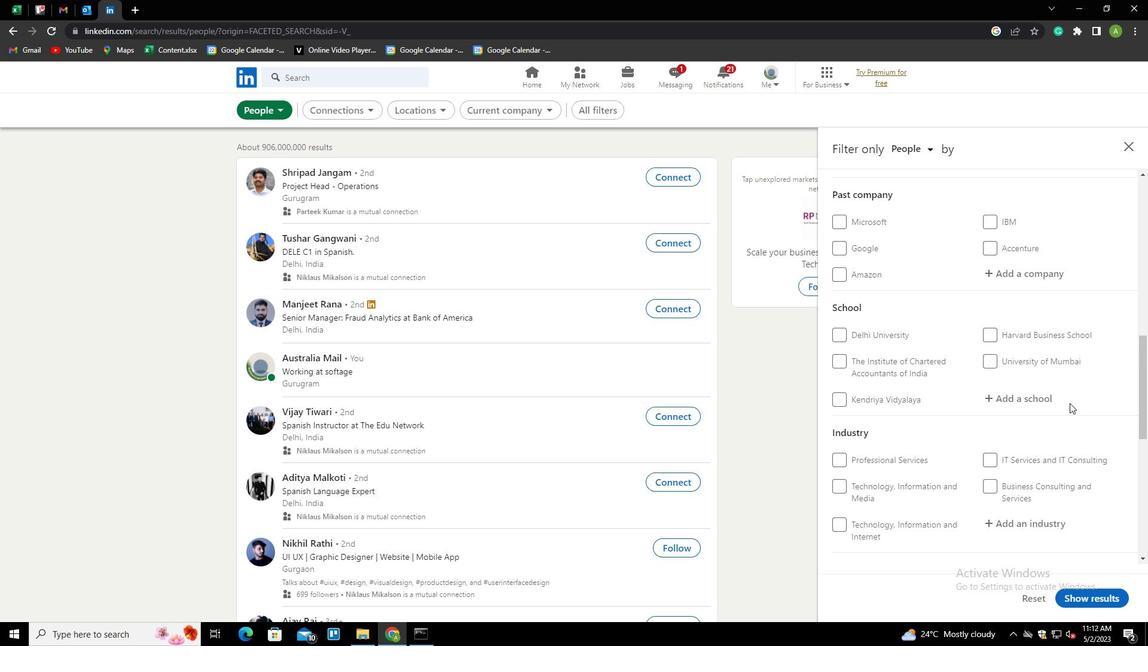 
Action: Mouse scrolled (1070, 403) with delta (0, 0)
Screenshot: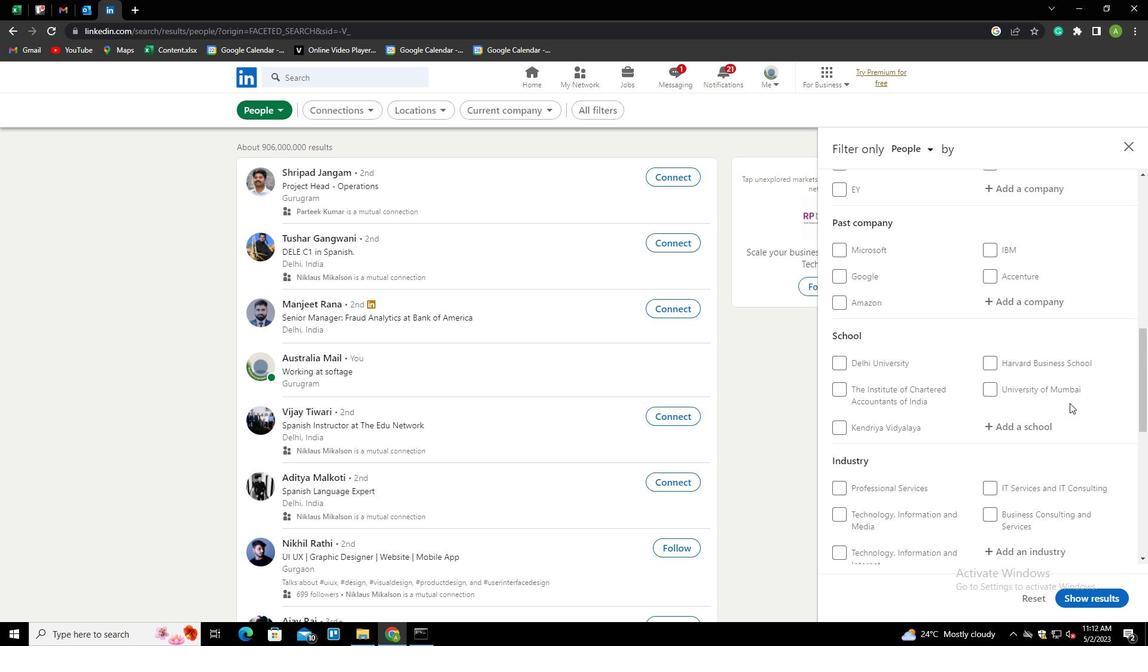 
Action: Mouse scrolled (1070, 403) with delta (0, 0)
Screenshot: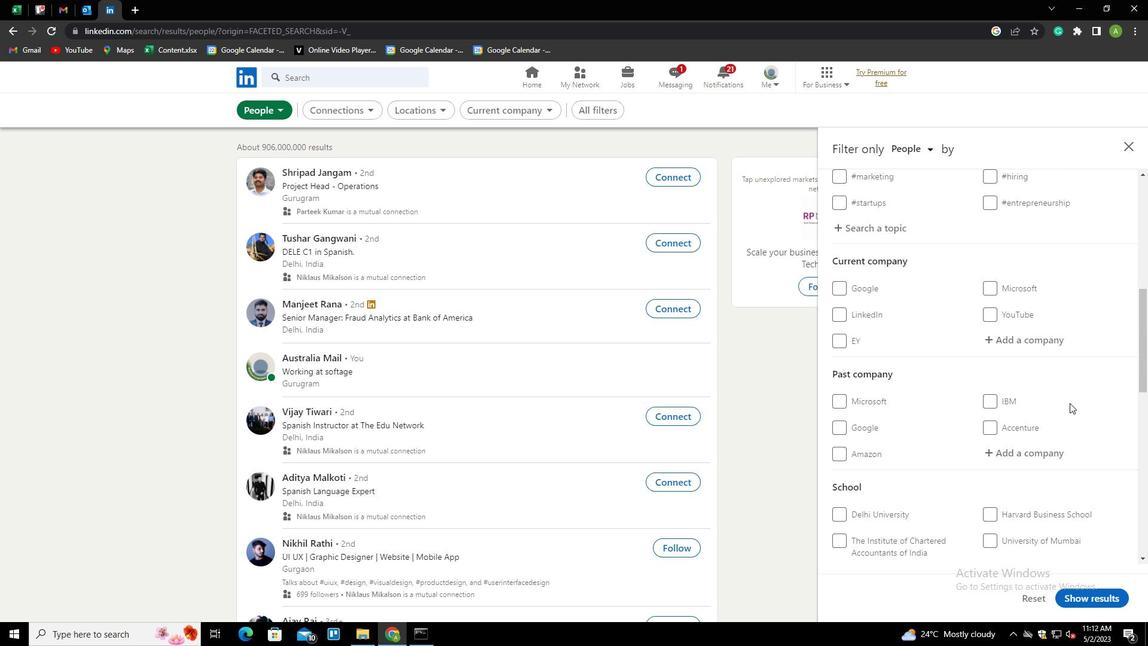 
Action: Mouse moved to (994, 403)
Screenshot: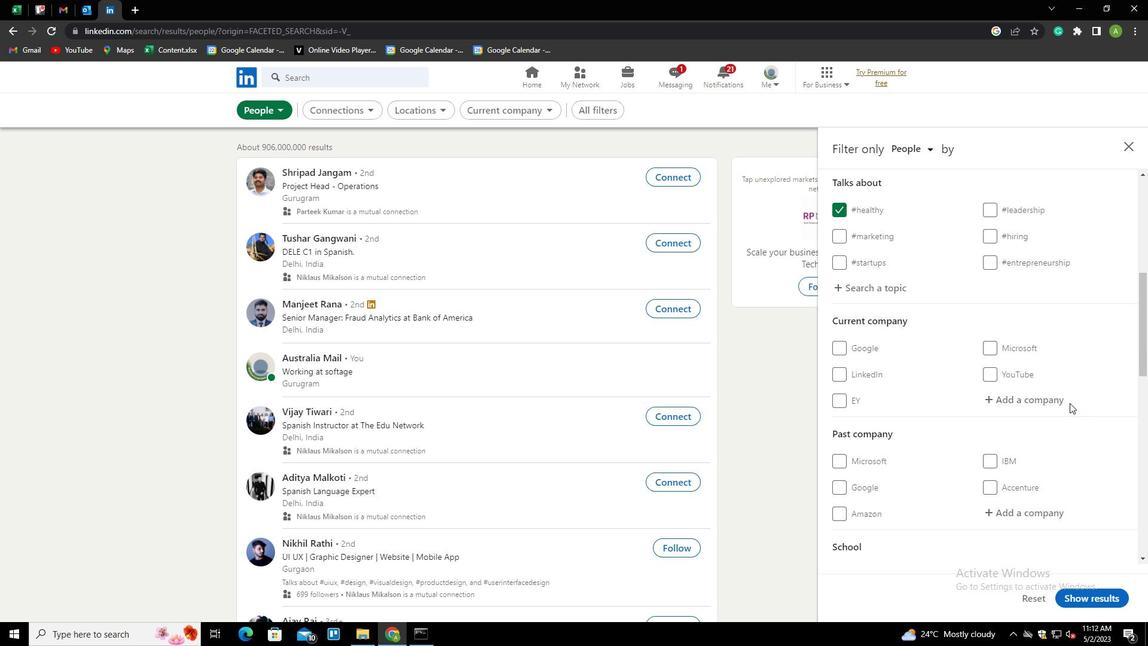 
Action: Mouse pressed left at (994, 403)
Screenshot: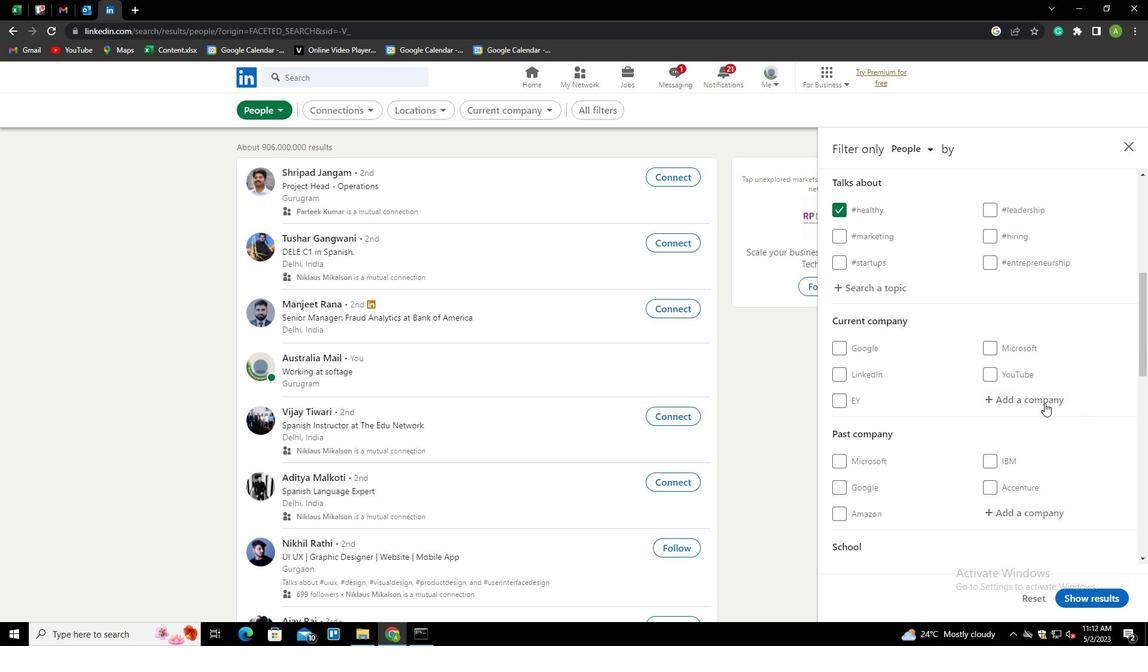 
Action: Key pressed <Key.shift>HO<Key.backspace><Key.backspace><Key.shift>JOHN<Key.space><Key.shift><Key.shift><Key.shift><Key.shift><Key.down><Key.enter>
Screenshot: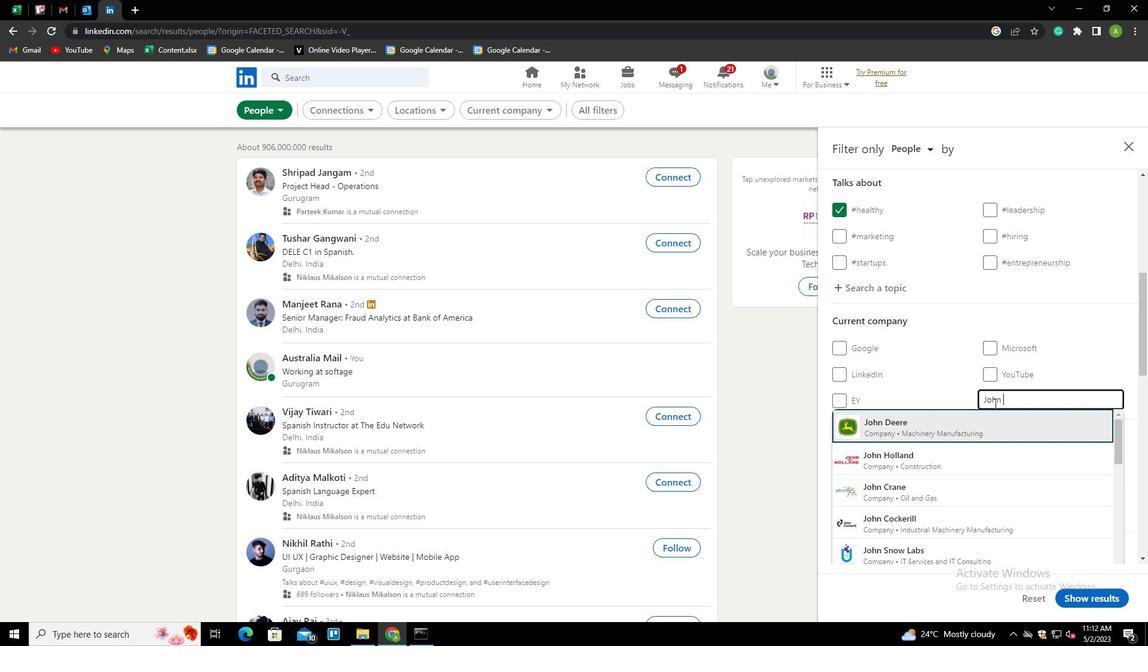 
Action: Mouse scrolled (994, 402) with delta (0, 0)
Screenshot: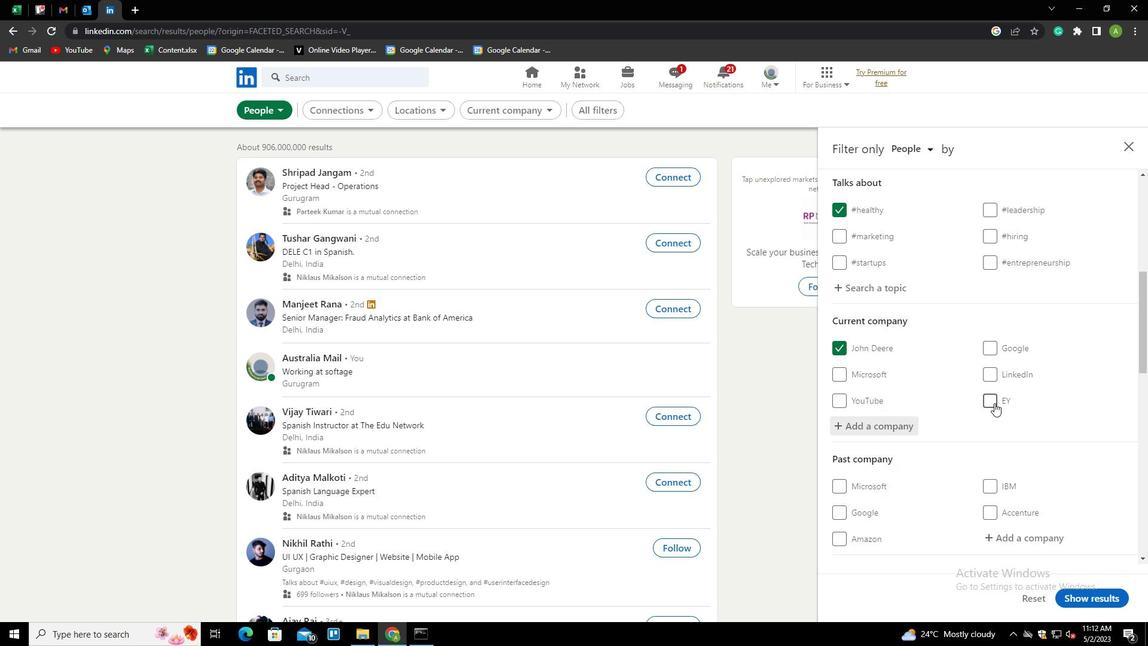 
Action: Mouse scrolled (994, 402) with delta (0, 0)
Screenshot: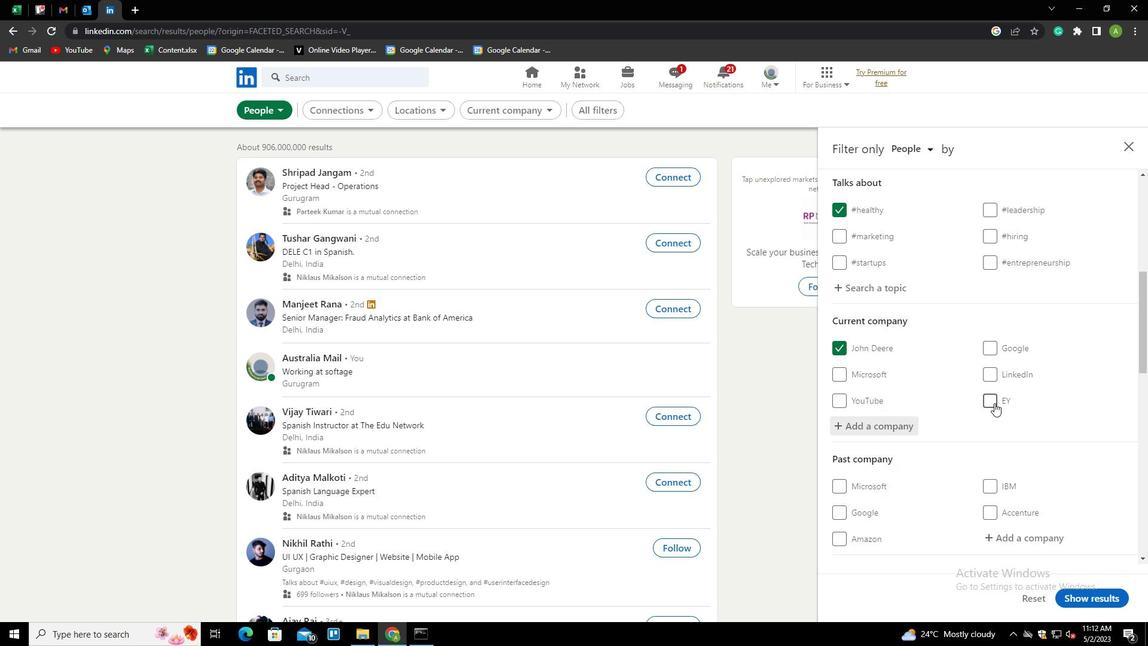 
Action: Mouse scrolled (994, 402) with delta (0, 0)
Screenshot: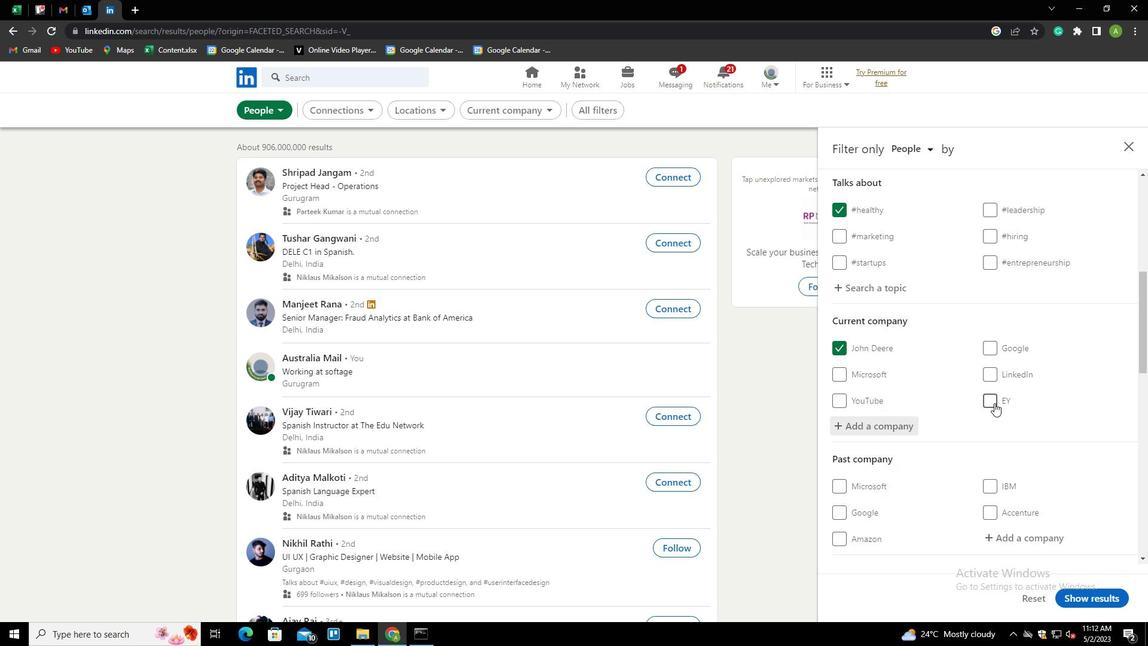 
Action: Mouse scrolled (994, 402) with delta (0, 0)
Screenshot: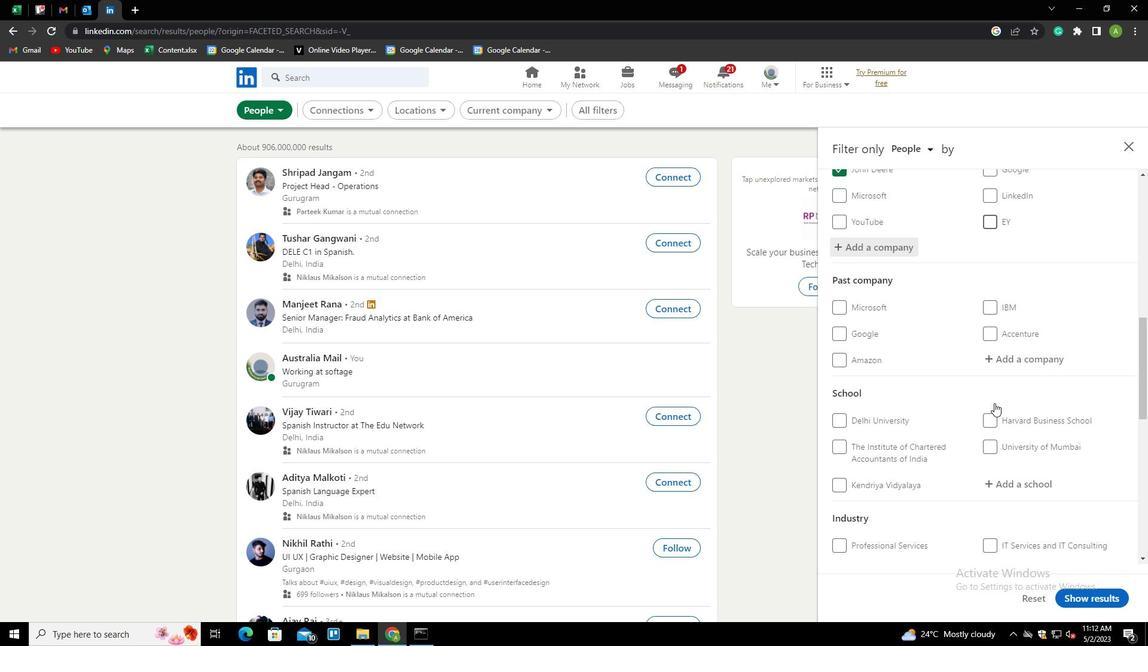 
Action: Mouse moved to (998, 415)
Screenshot: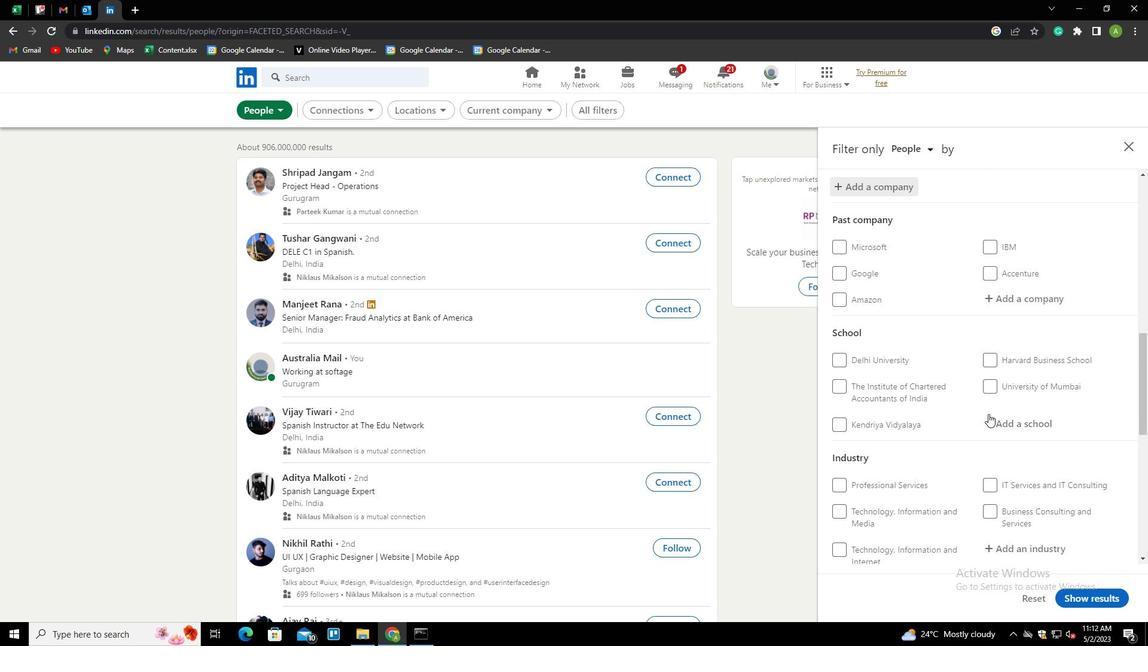 
Action: Mouse pressed left at (998, 415)
Screenshot: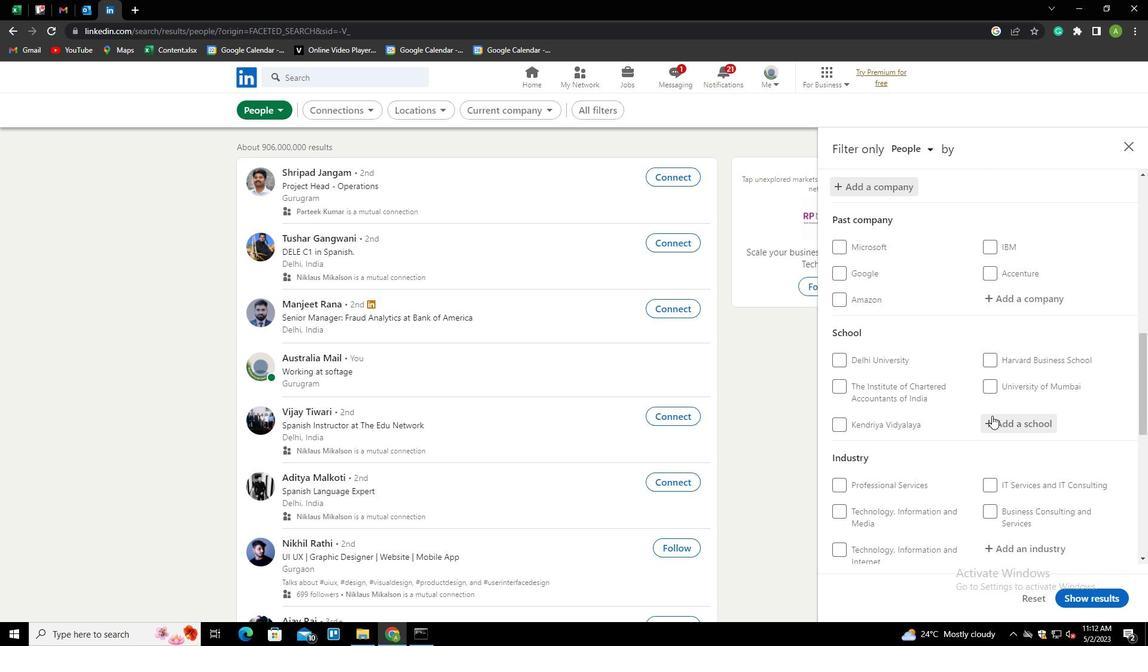 
Action: Key pressed <Key.shift><Key.shift><Key.shift><Key.shift><Key.shift>OP<Key.space>JINDA<Key.down><Key.enter>
Screenshot: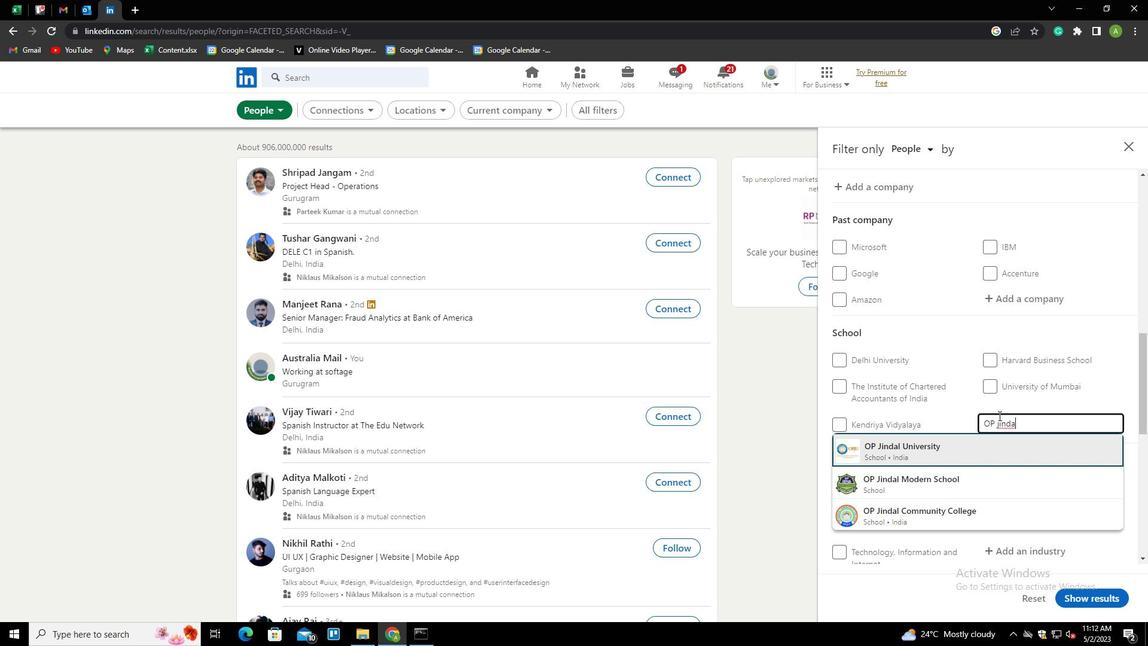 
Action: Mouse scrolled (998, 415) with delta (0, 0)
Screenshot: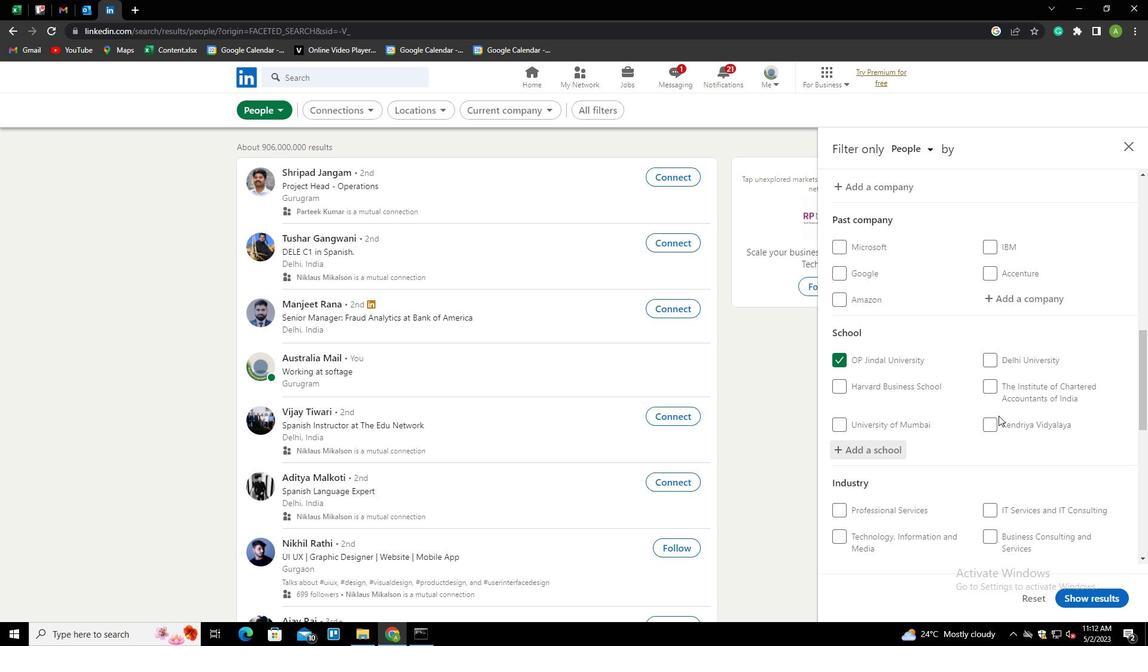 
Action: Mouse scrolled (998, 415) with delta (0, 0)
Screenshot: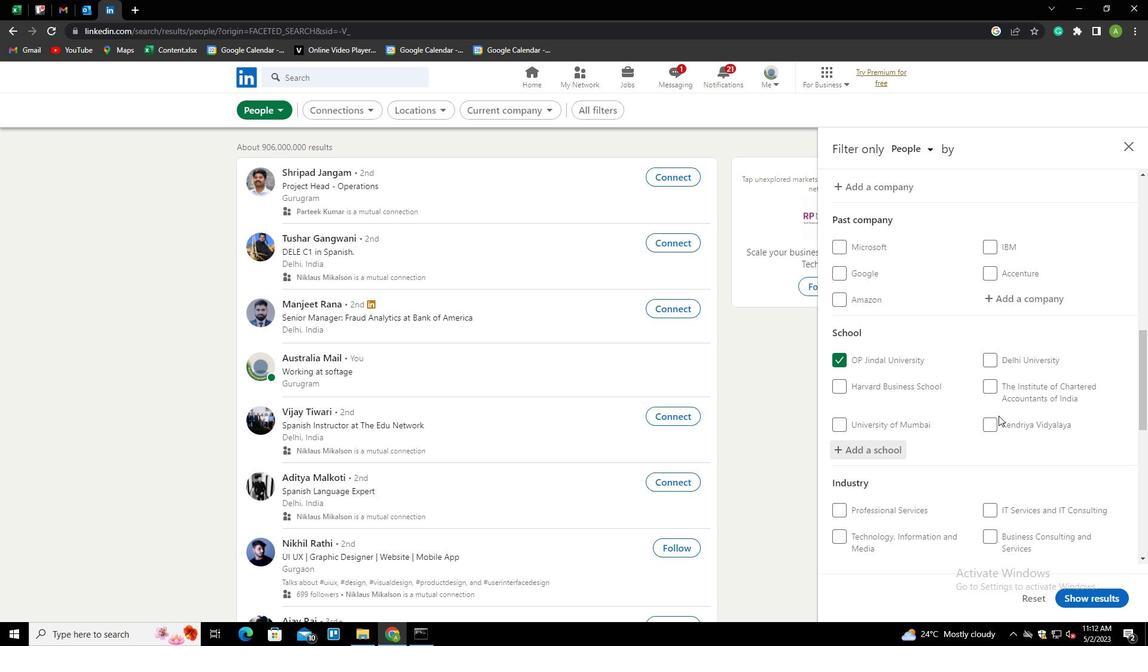 
Action: Mouse scrolled (998, 415) with delta (0, 0)
Screenshot: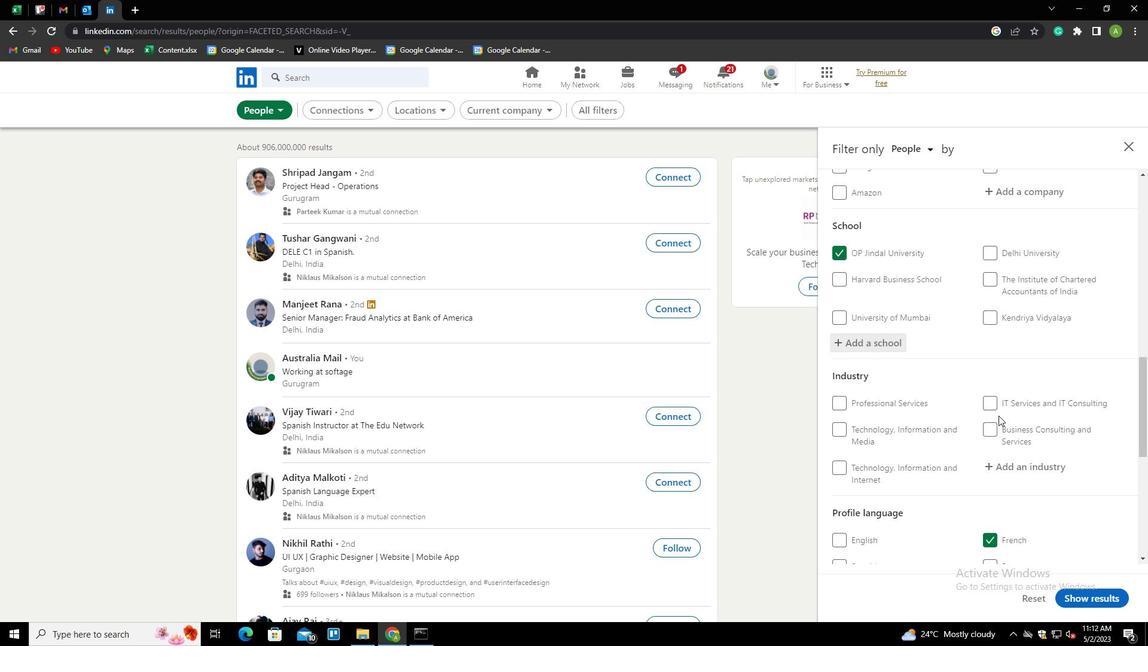 
Action: Mouse scrolled (998, 415) with delta (0, 0)
Screenshot: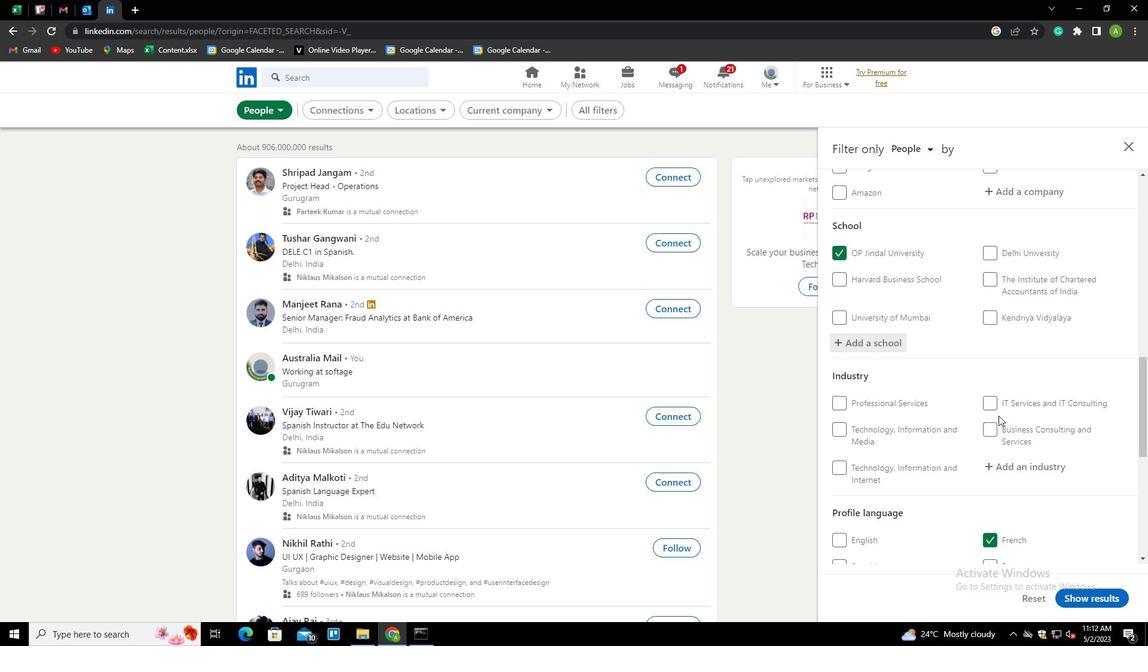 
Action: Mouse moved to (1008, 331)
Screenshot: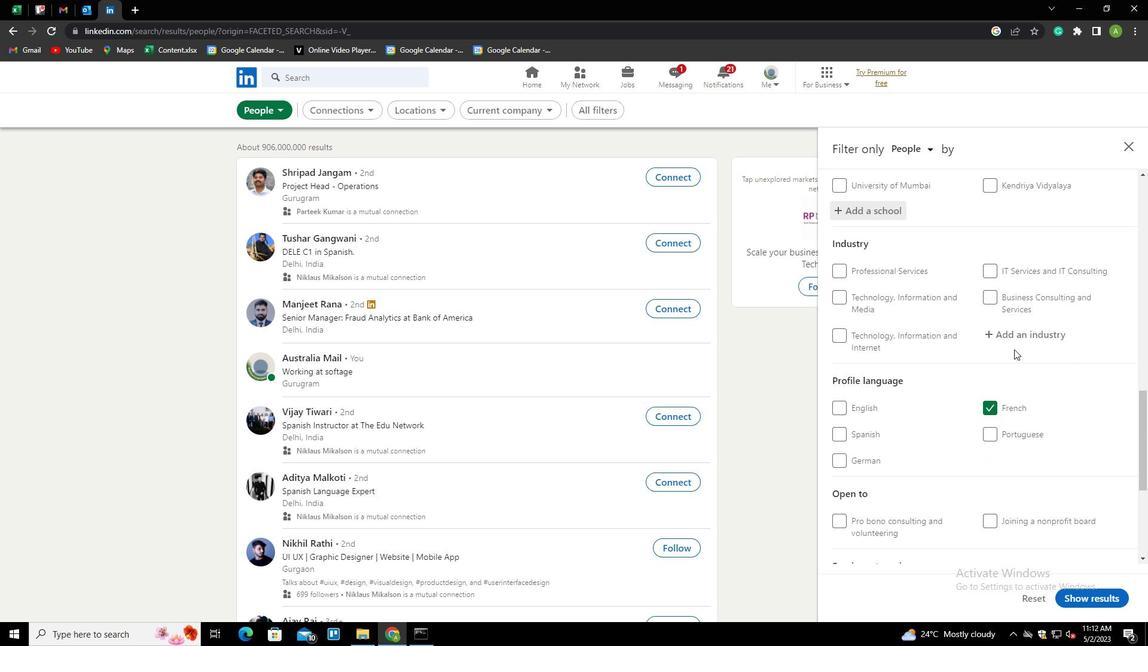 
Action: Mouse pressed left at (1008, 331)
Screenshot: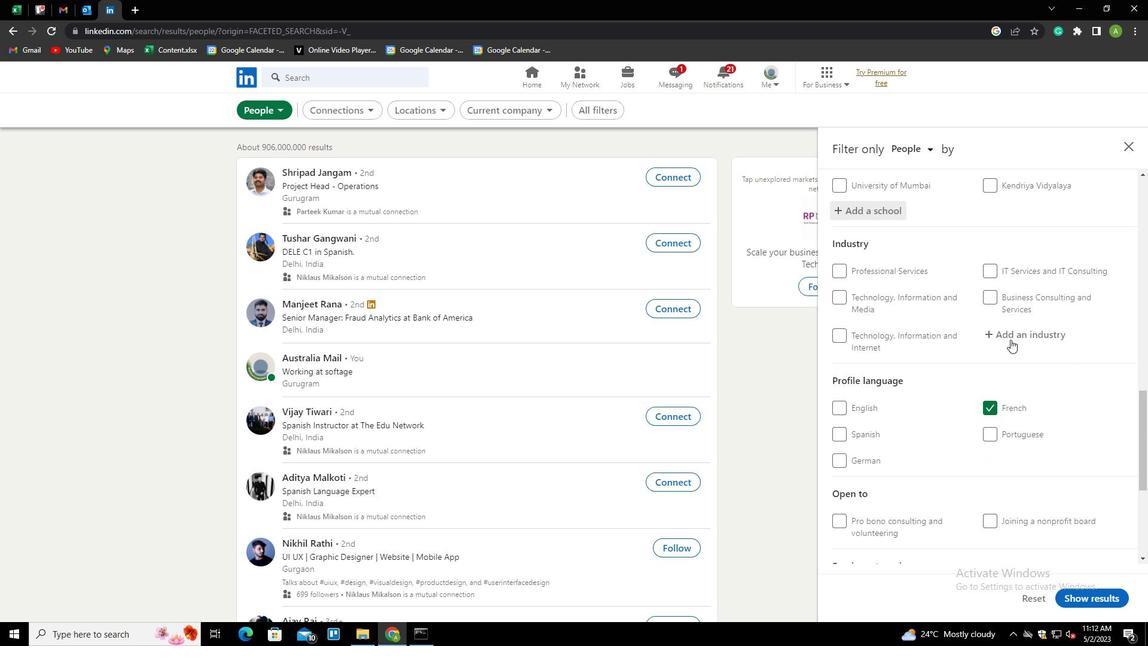 
Action: Mouse moved to (1010, 332)
Screenshot: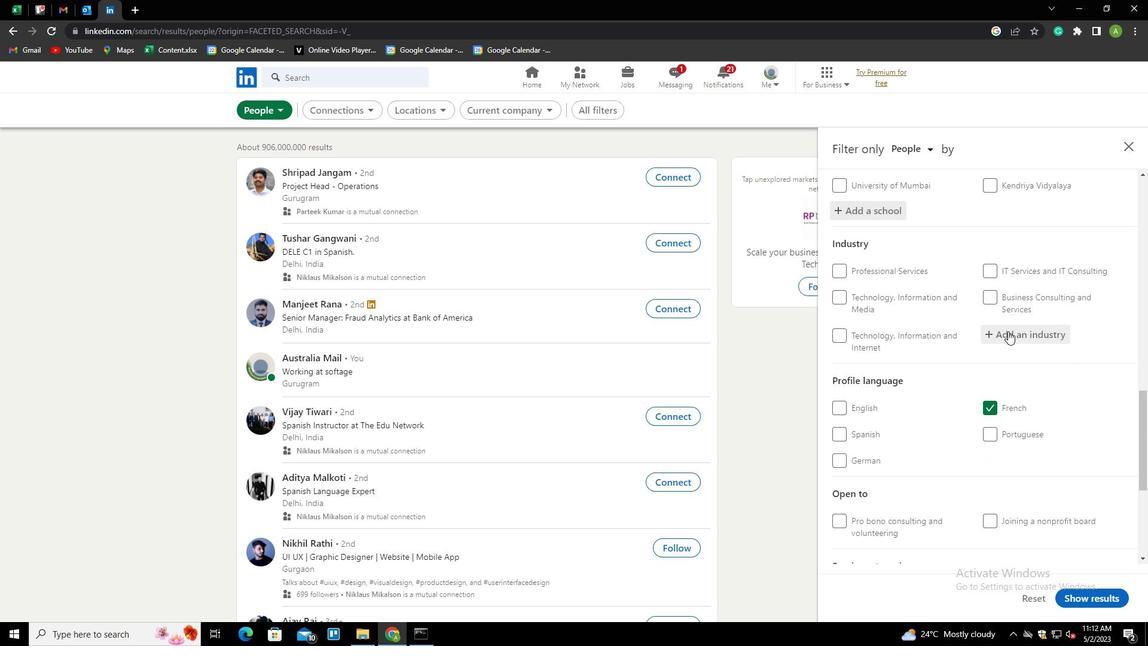 
Action: Mouse pressed left at (1010, 332)
Screenshot: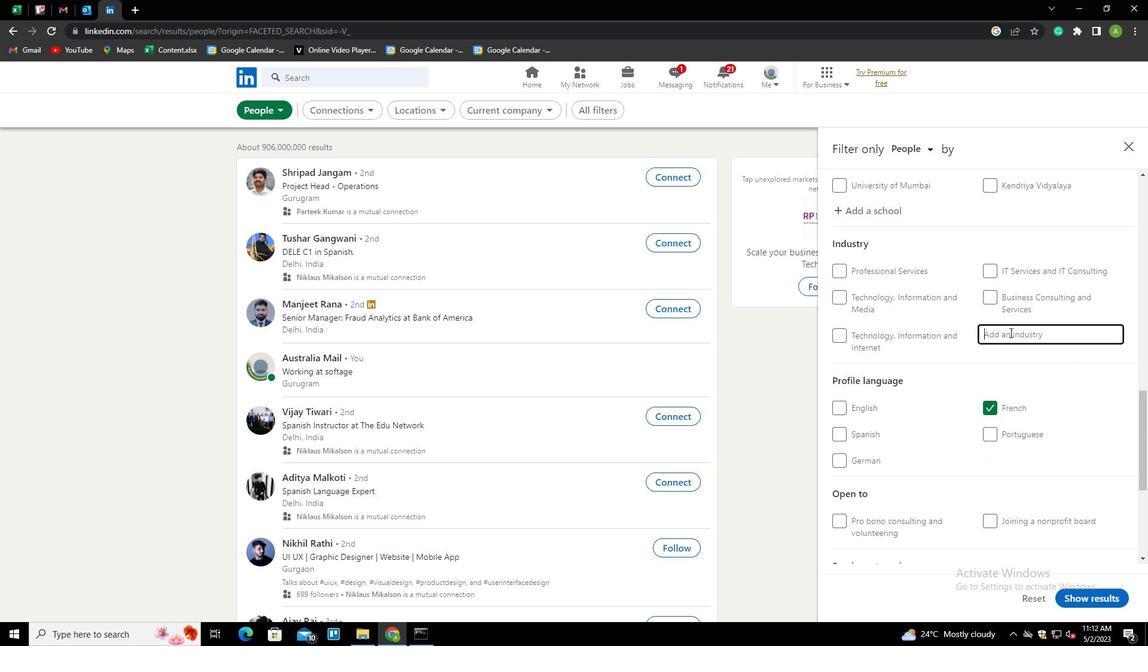 
Action: Key pressed <Key.shift>ENGINES<Key.down><Key.enter>
Screenshot: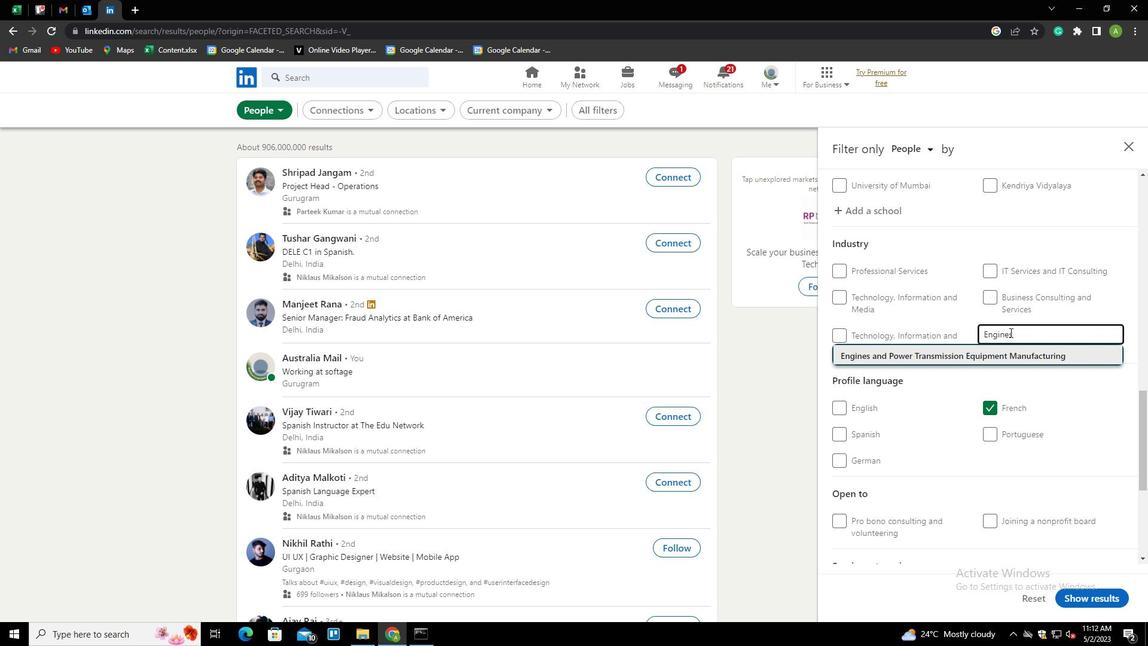 
Action: Mouse scrolled (1010, 331) with delta (0, 0)
Screenshot: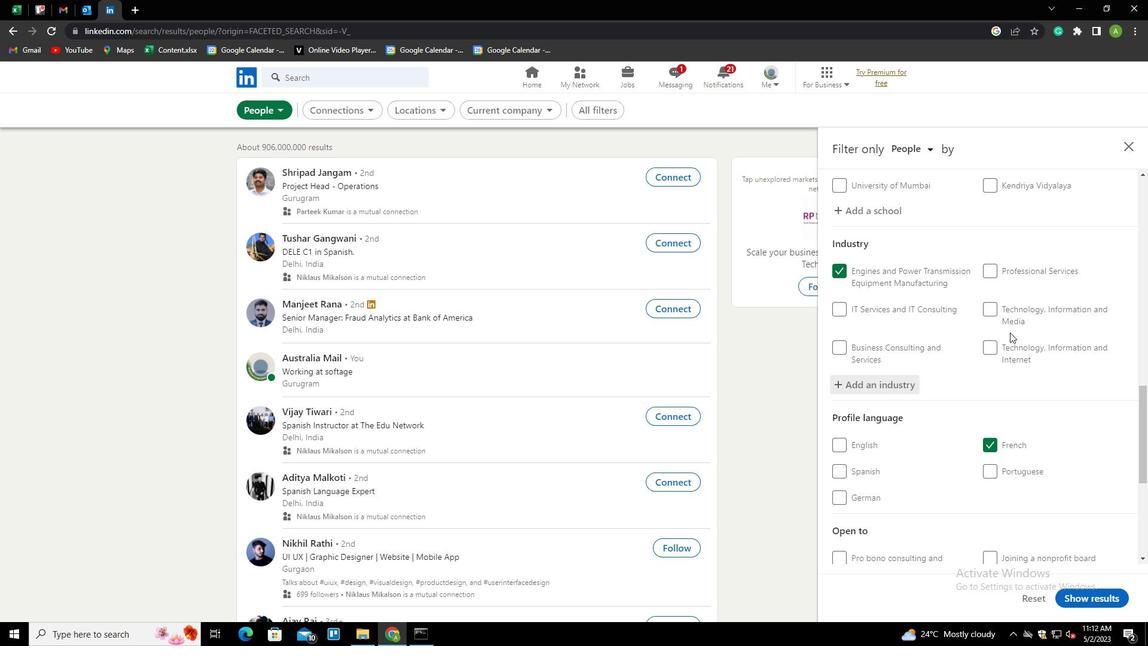 
Action: Mouse scrolled (1010, 331) with delta (0, 0)
Screenshot: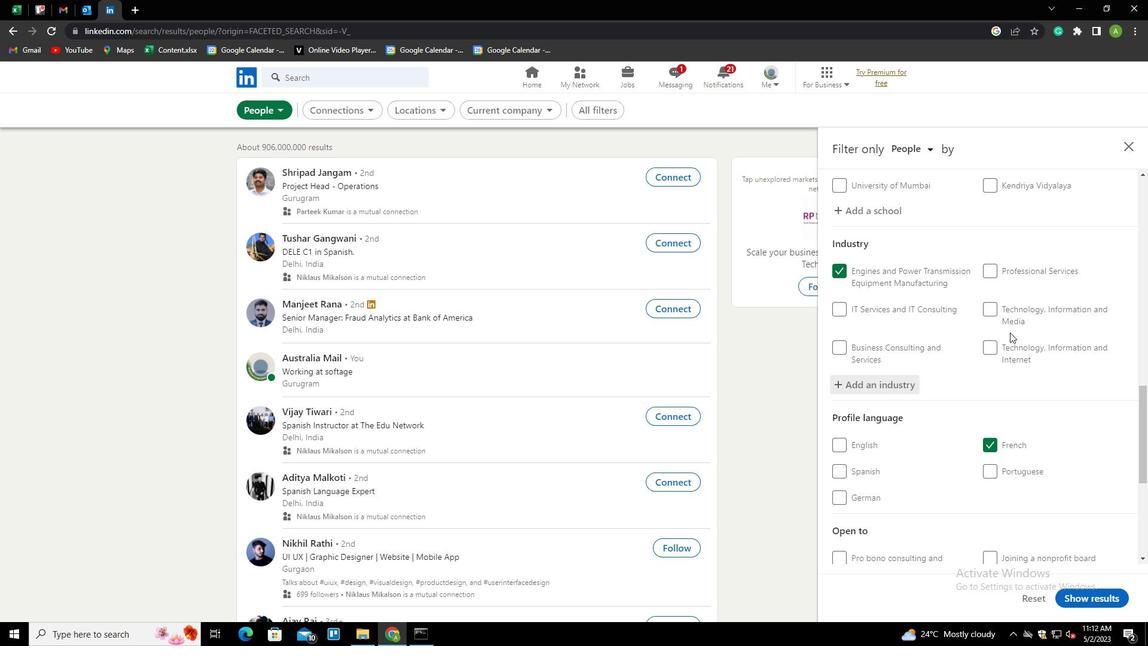 
Action: Mouse scrolled (1010, 331) with delta (0, 0)
Screenshot: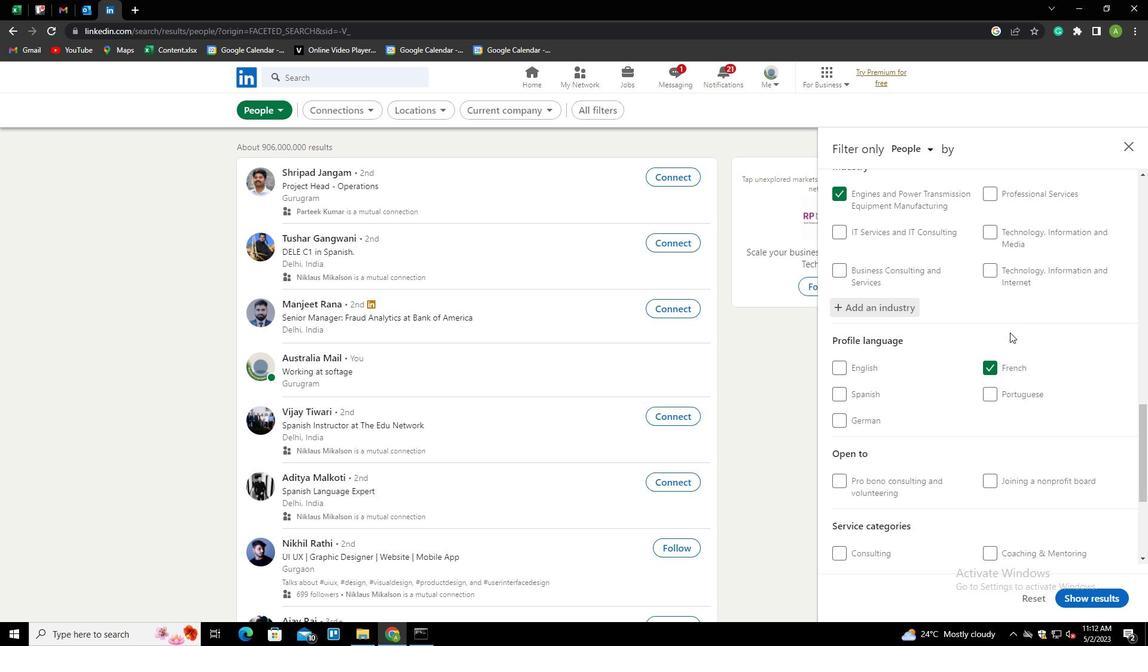 
Action: Mouse scrolled (1010, 331) with delta (0, 0)
Screenshot: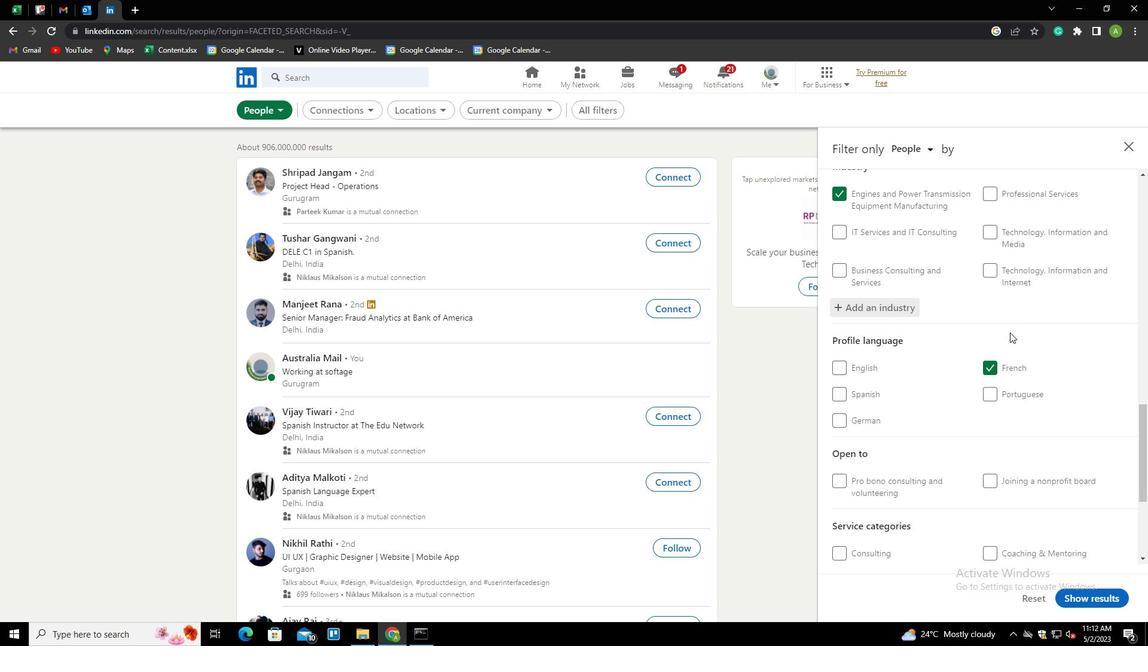 
Action: Mouse moved to (996, 381)
Screenshot: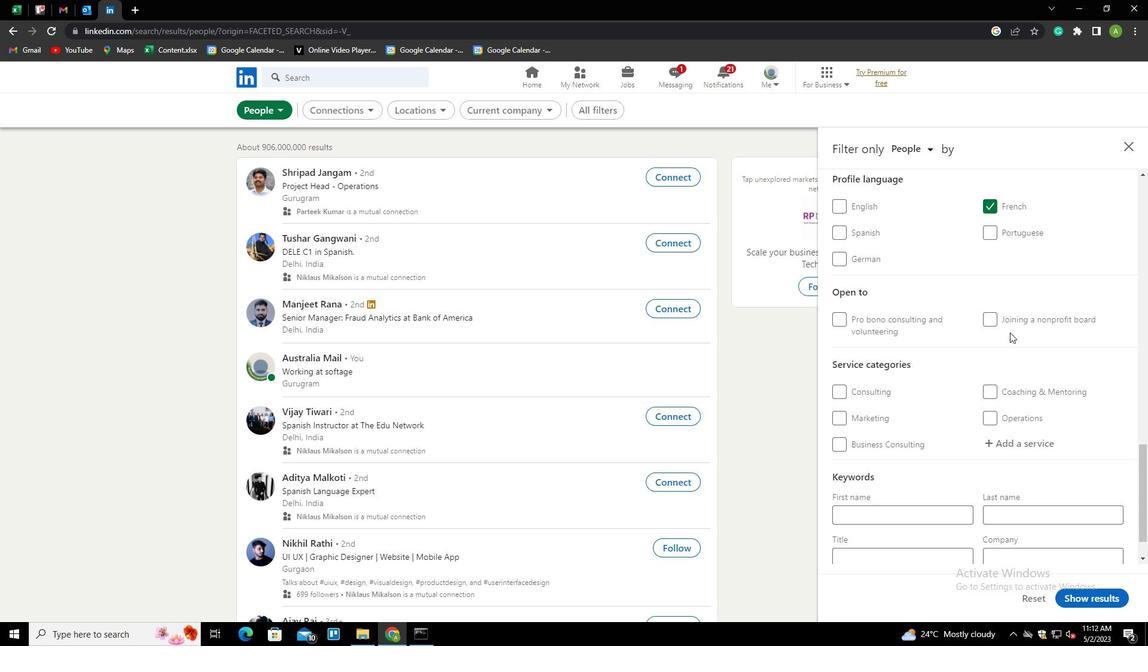 
Action: Mouse scrolled (996, 380) with delta (0, 0)
Screenshot: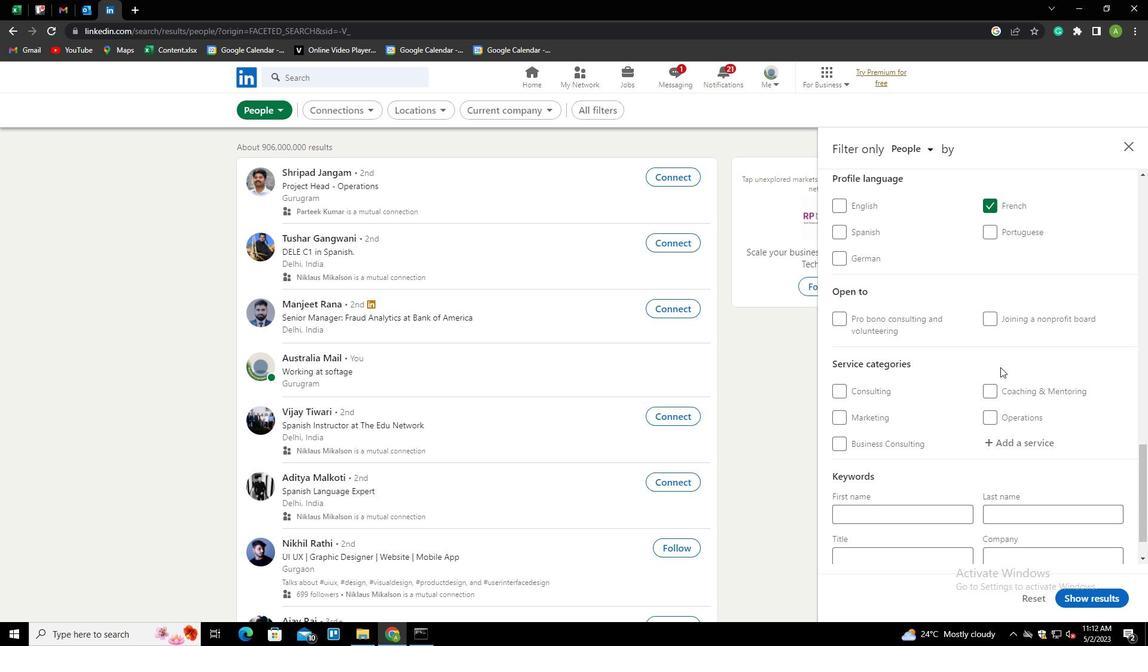 
Action: Mouse scrolled (996, 380) with delta (0, 0)
Screenshot: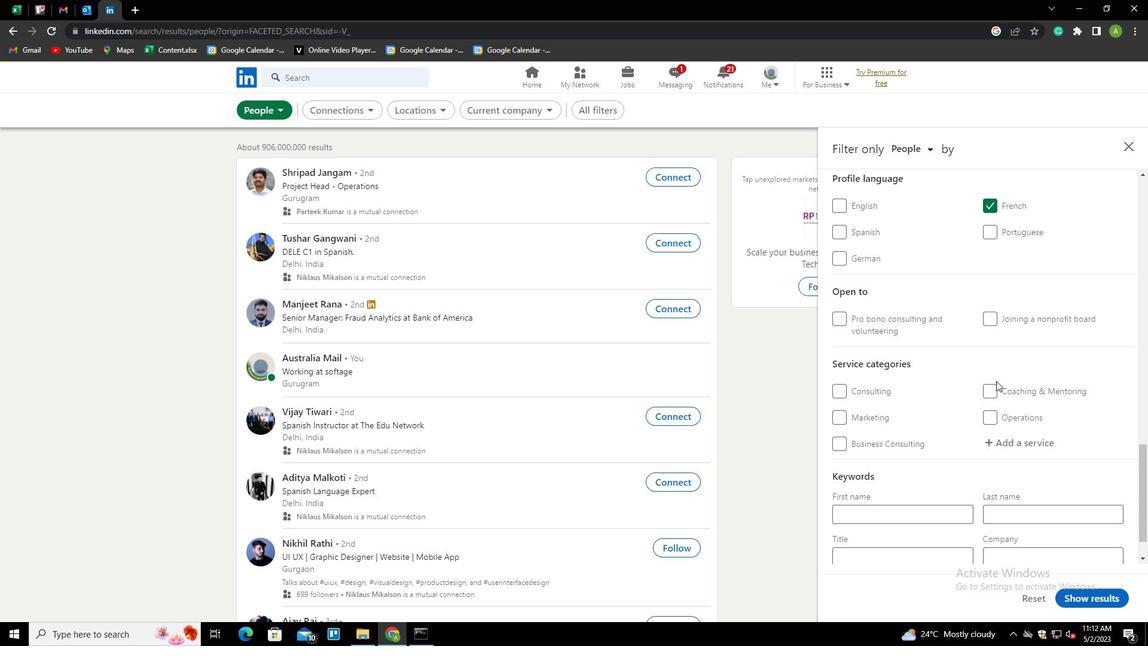 
Action: Mouse moved to (1003, 390)
Screenshot: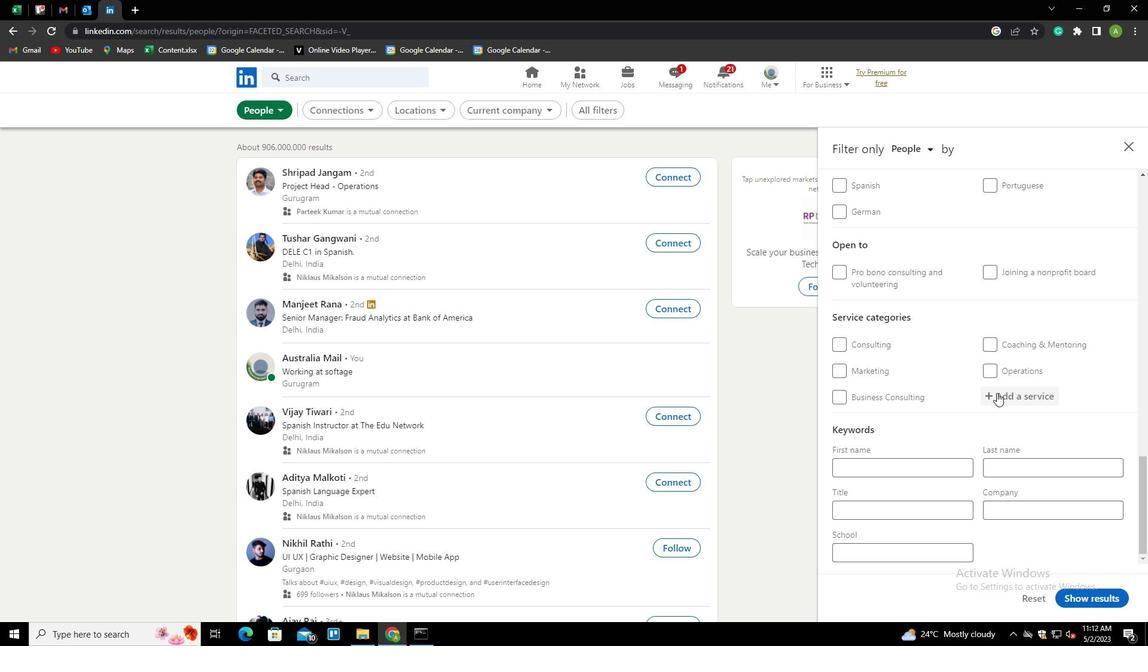 
Action: Mouse pressed left at (1003, 390)
Screenshot: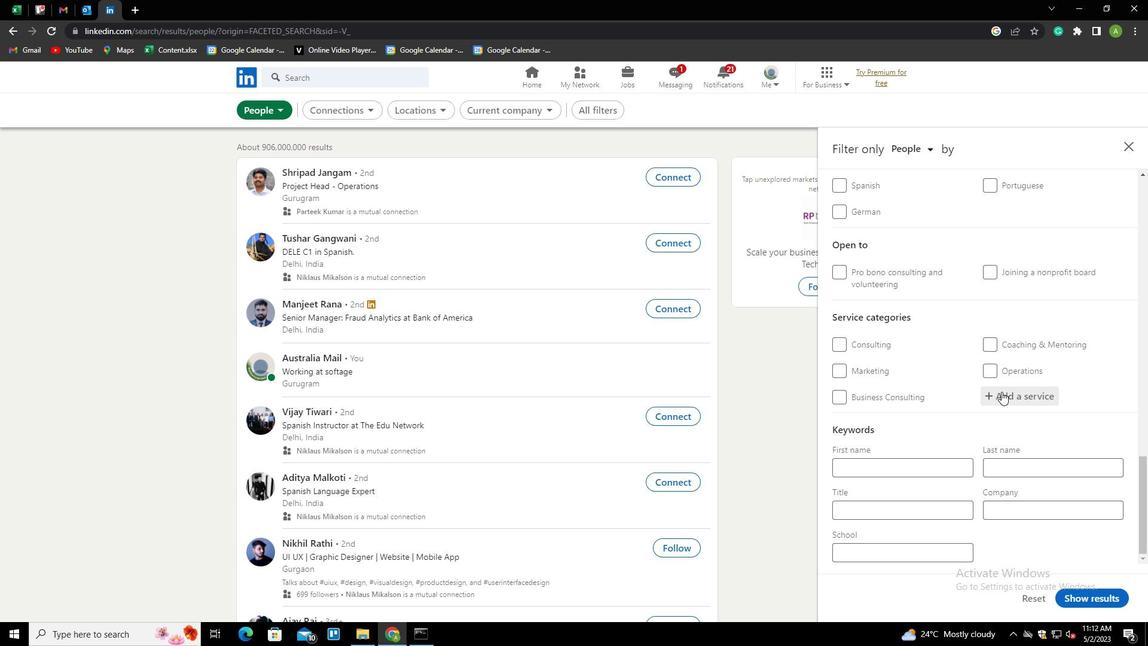 
Action: Mouse moved to (1013, 394)
Screenshot: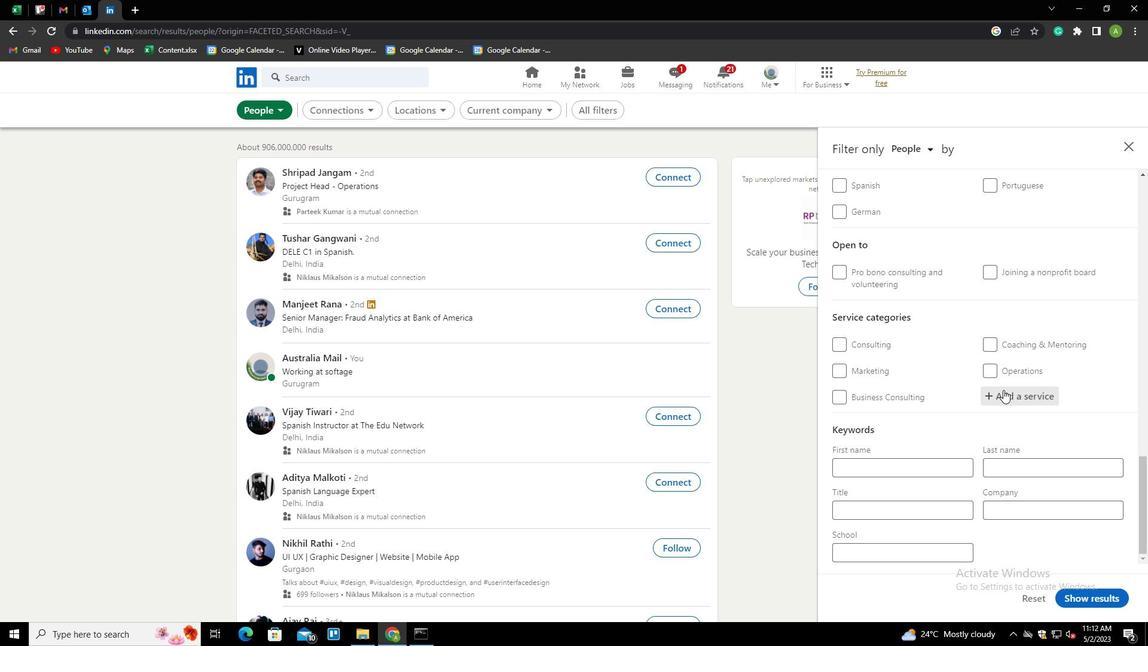 
Action: Mouse pressed left at (1013, 394)
Screenshot: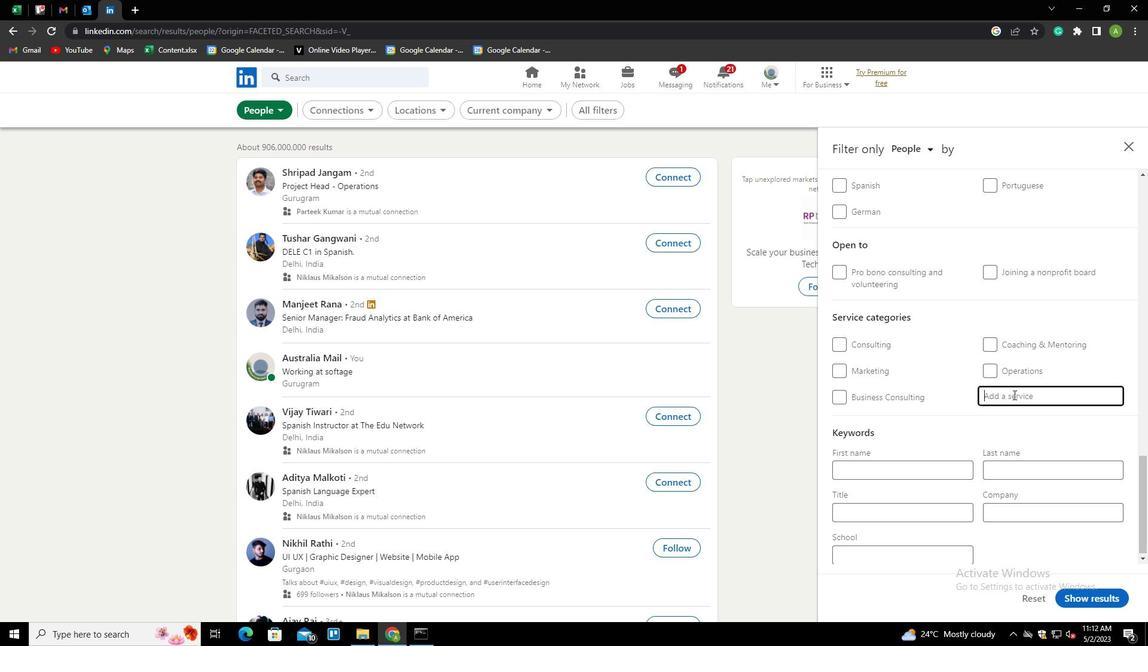 
Action: Key pressed <Key.shift>SUPPORTT<Key.backspace>ECHINCAL<Key.space><Key.shift><Key.shift><Key.shift><Key.shift><Key.shift><Key.shift><Key.shift><Key.shift>WRITING
Screenshot: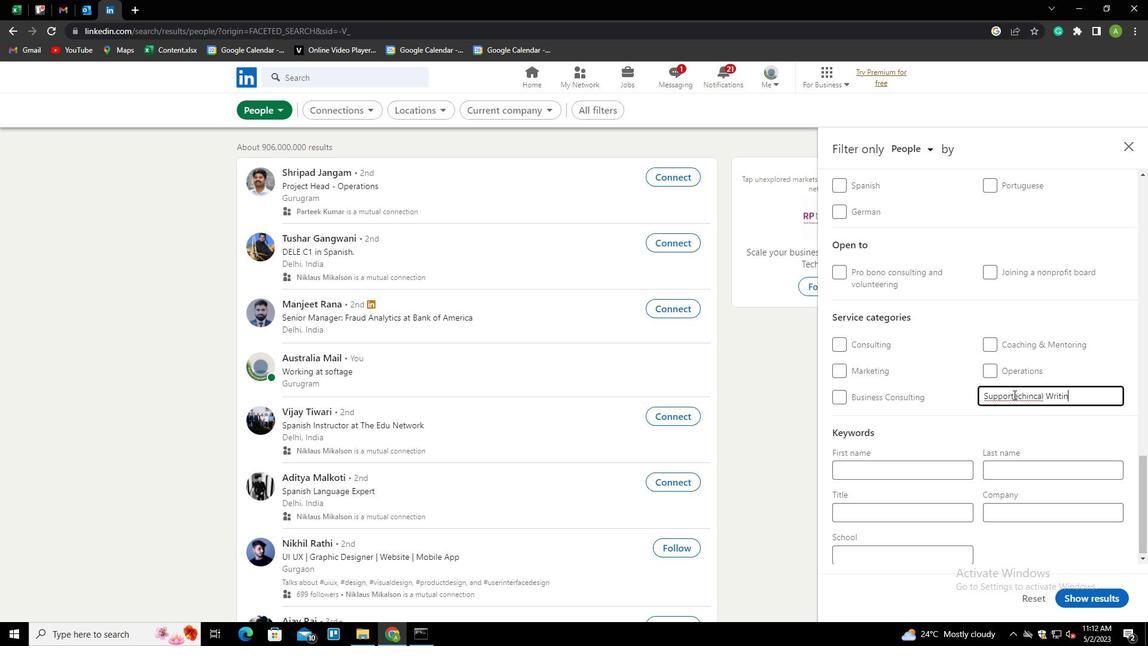 
Action: Mouse moved to (946, 510)
Screenshot: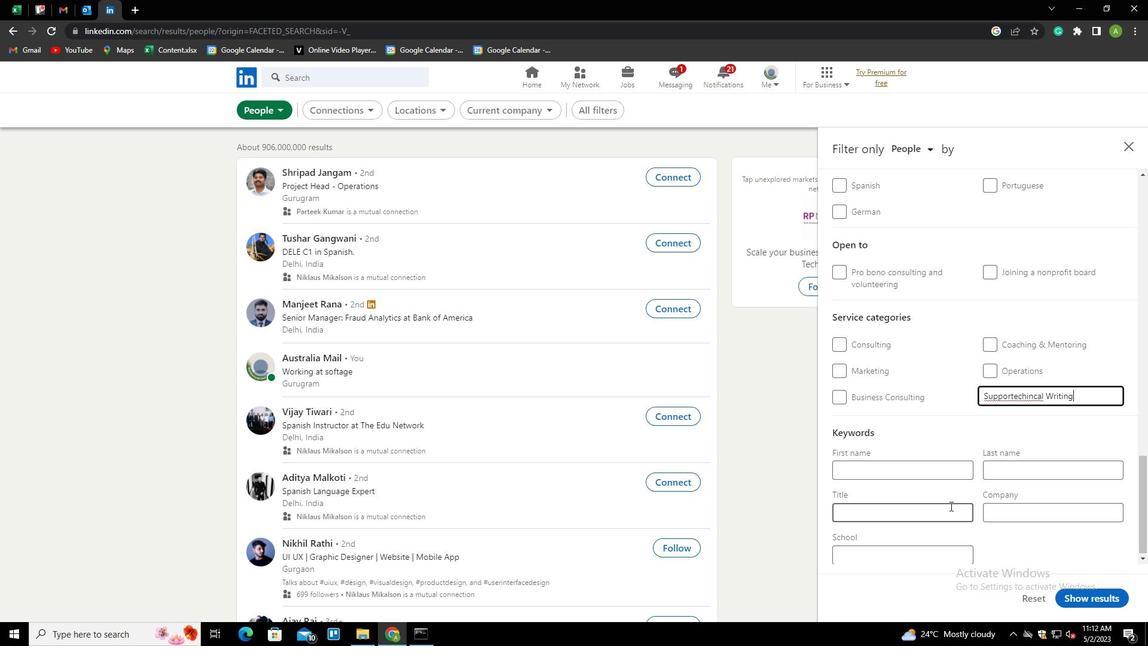 
Action: Mouse pressed left at (946, 510)
Screenshot: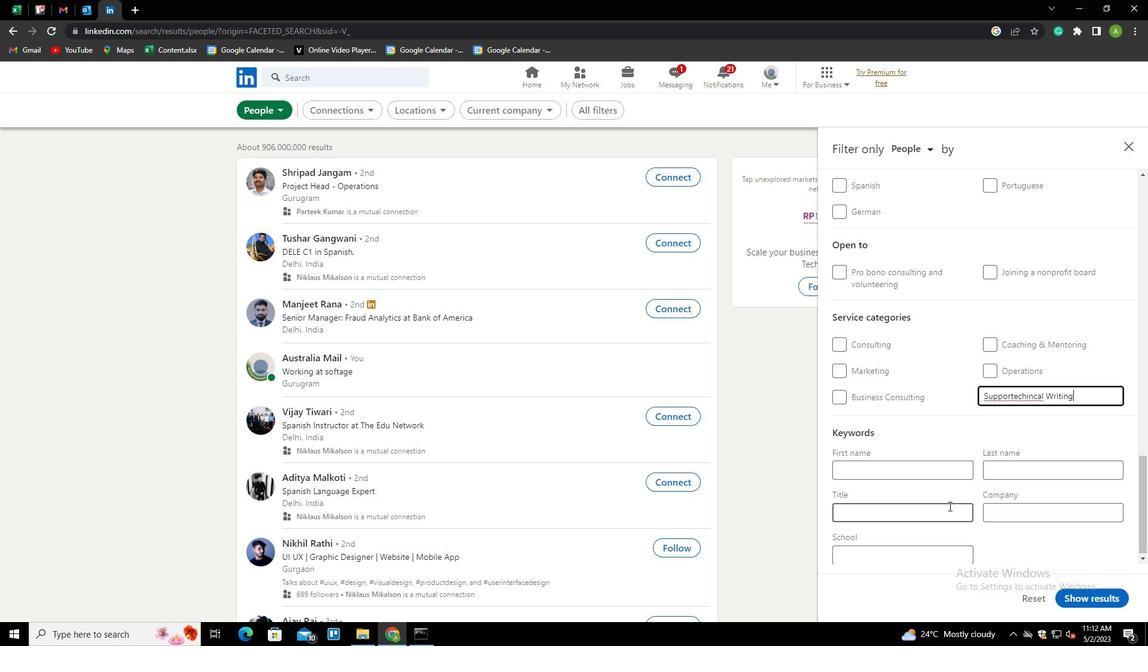 
Action: Key pressed <Key.shift>PROGRAM<Key.space><Key.shift>MA<Key.backspace>ANAGER
Screenshot: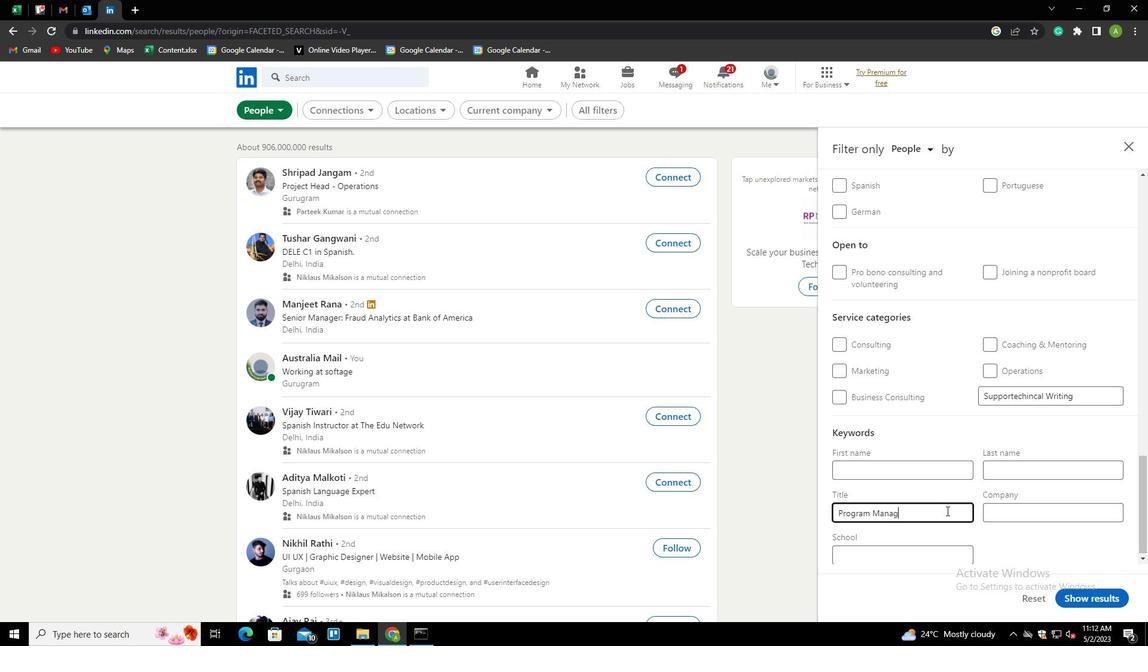 
Action: Mouse moved to (1028, 540)
Screenshot: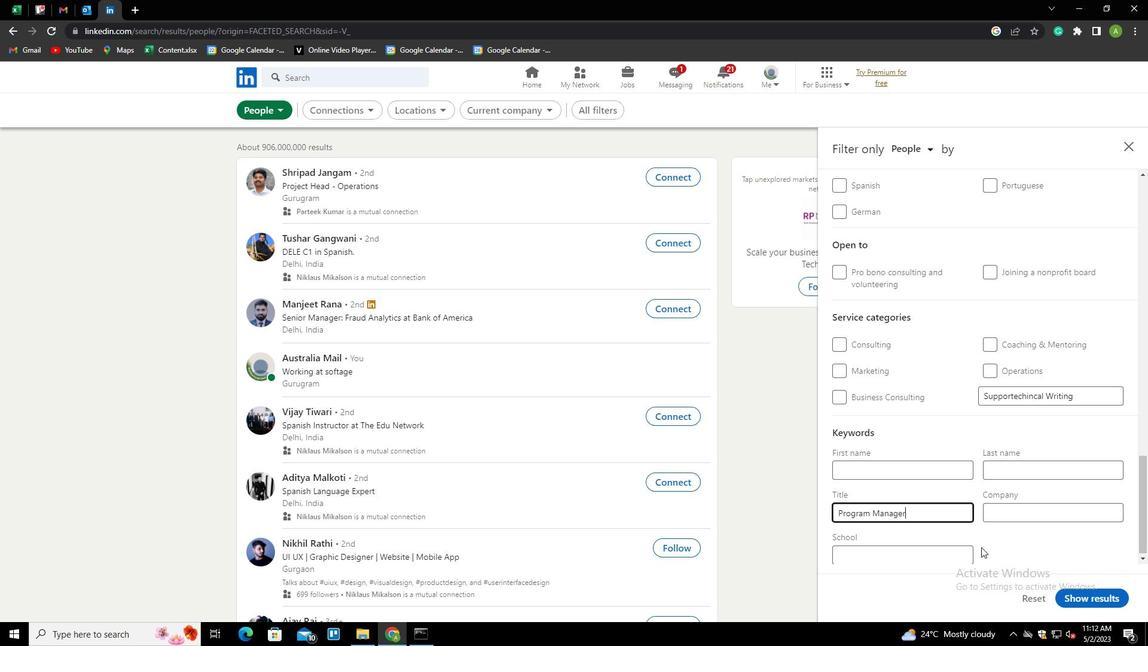 
Action: Mouse pressed left at (1028, 540)
Screenshot: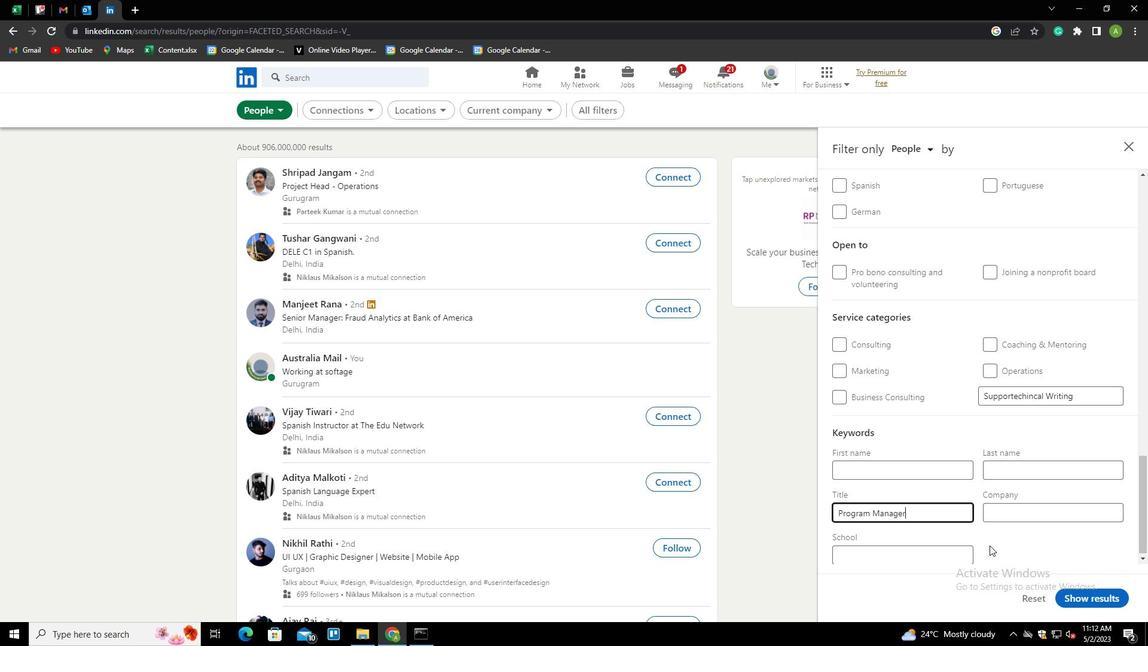 
Action: Mouse moved to (1088, 595)
Screenshot: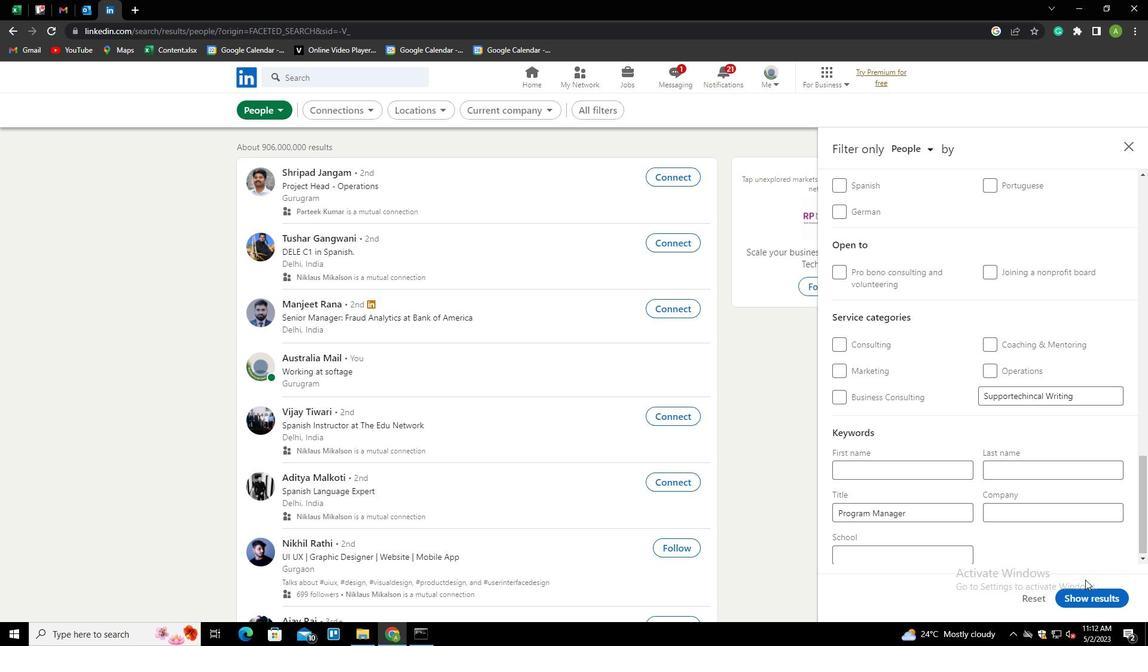 
Action: Mouse pressed left at (1088, 595)
Screenshot: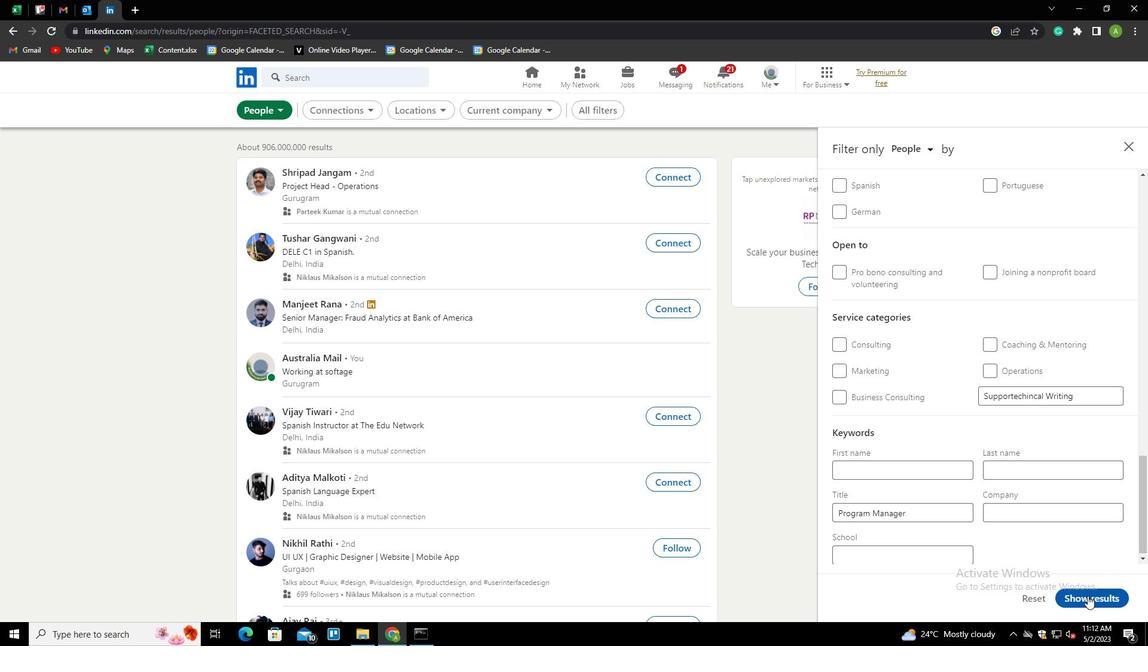 
